 Task: Look for space in Bijeljina, Bosnia and Herzegovina from 5th June, 2023 to 16th June, 2023 for 2 adults in price range Rs.7000 to Rs.15000. Place can be entire place with 1  bedroom having 1 bed and 1 bathroom. Property type can be hotel. Amenities needed are: heating, . Booking option can be shelf check-in. Required host language is English.
Action: Mouse moved to (517, 537)
Screenshot: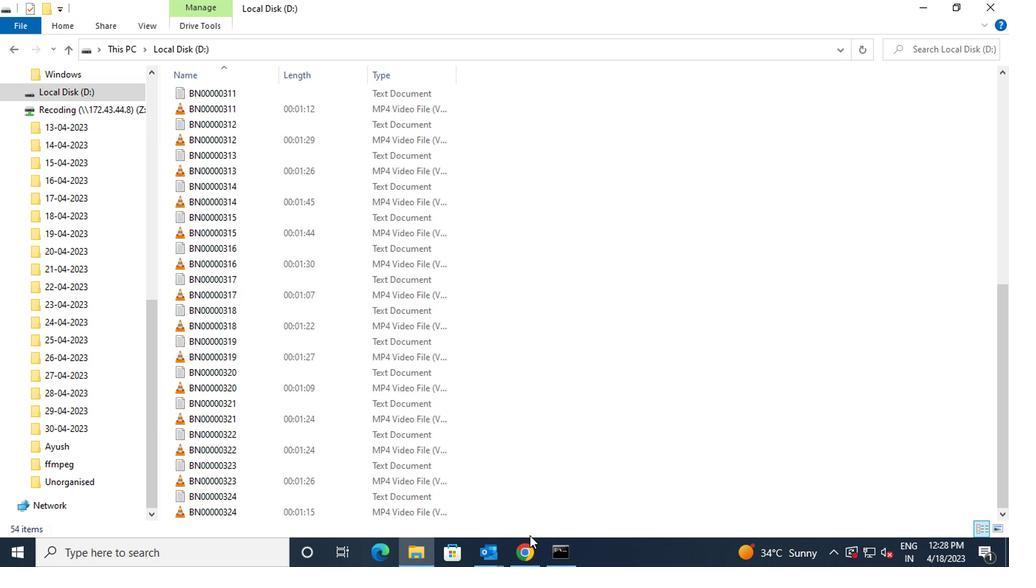 
Action: Mouse pressed left at (517, 537)
Screenshot: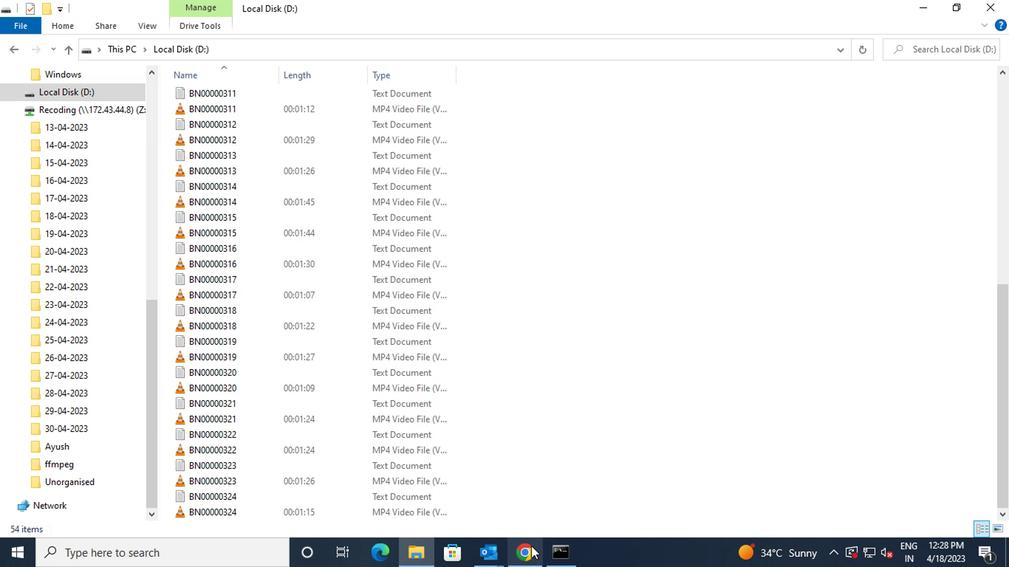 
Action: Mouse moved to (398, 121)
Screenshot: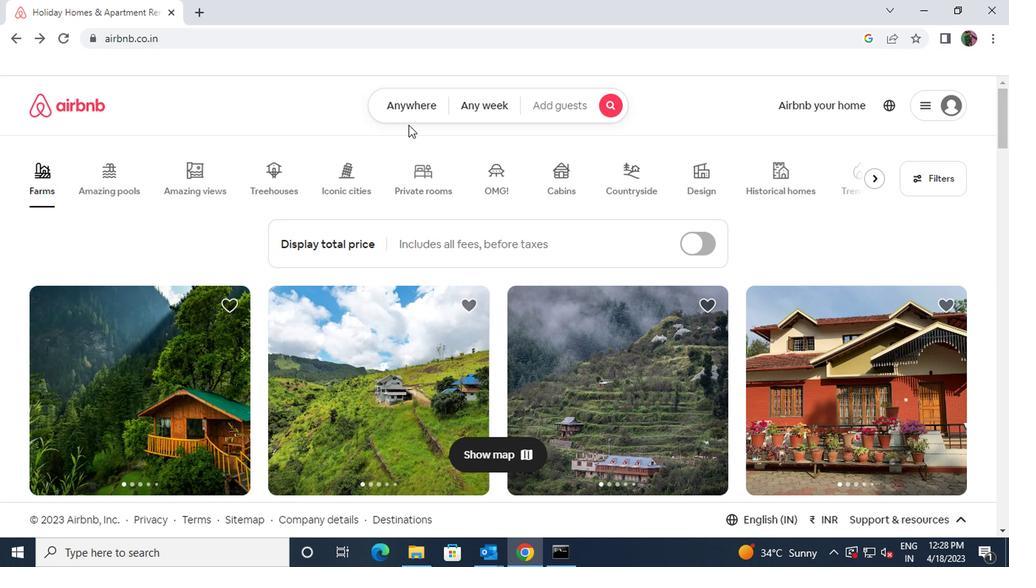 
Action: Mouse pressed left at (398, 121)
Screenshot: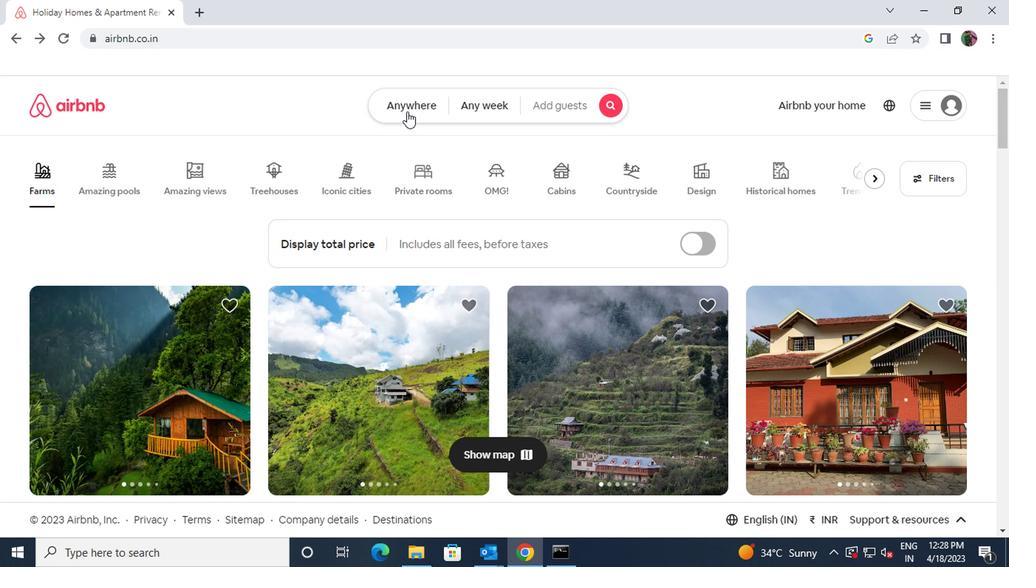 
Action: Mouse moved to (345, 177)
Screenshot: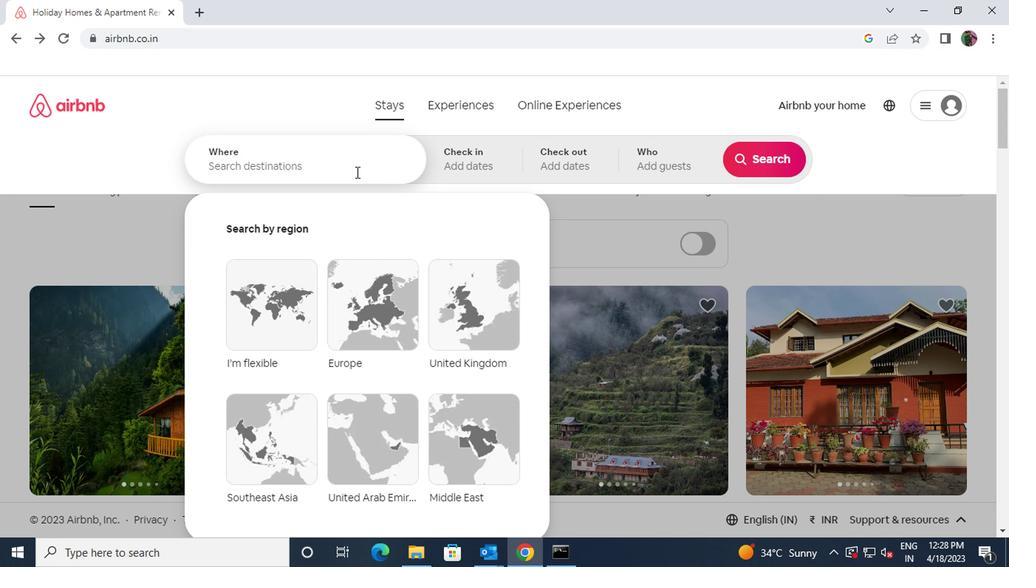 
Action: Mouse pressed left at (345, 177)
Screenshot: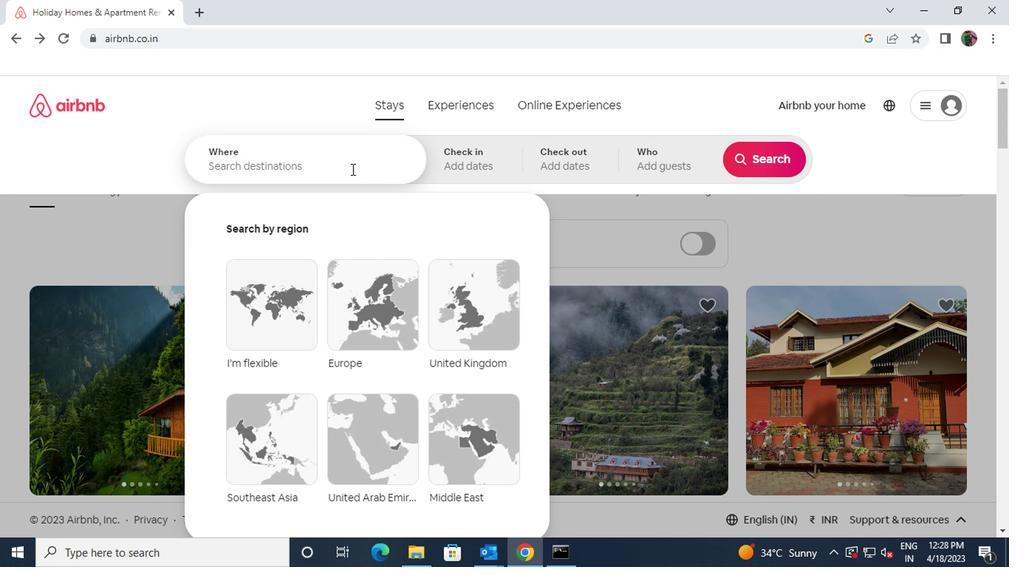 
Action: Mouse moved to (393, 145)
Screenshot: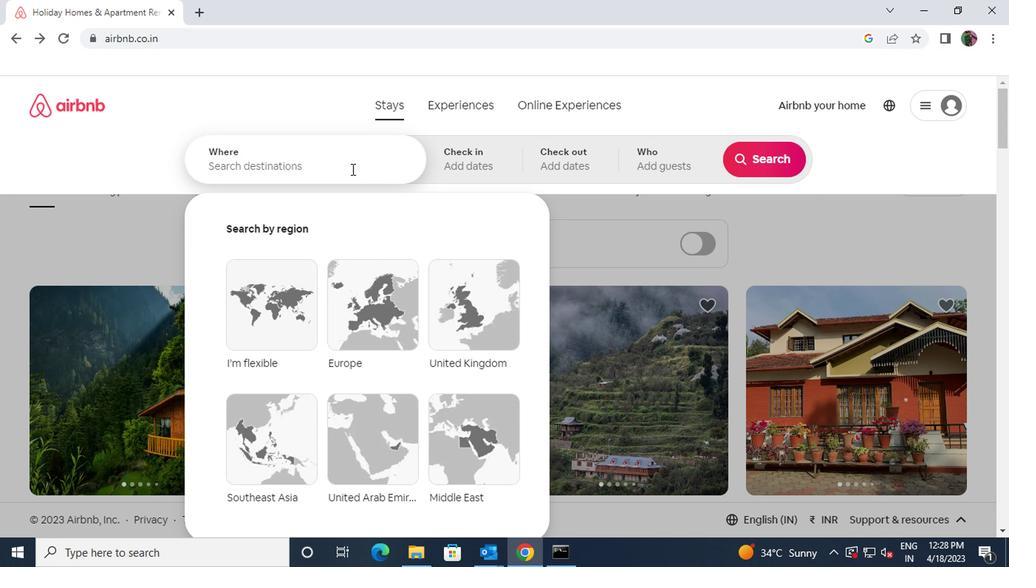 
Action: Key pressed bijeljina
Screenshot: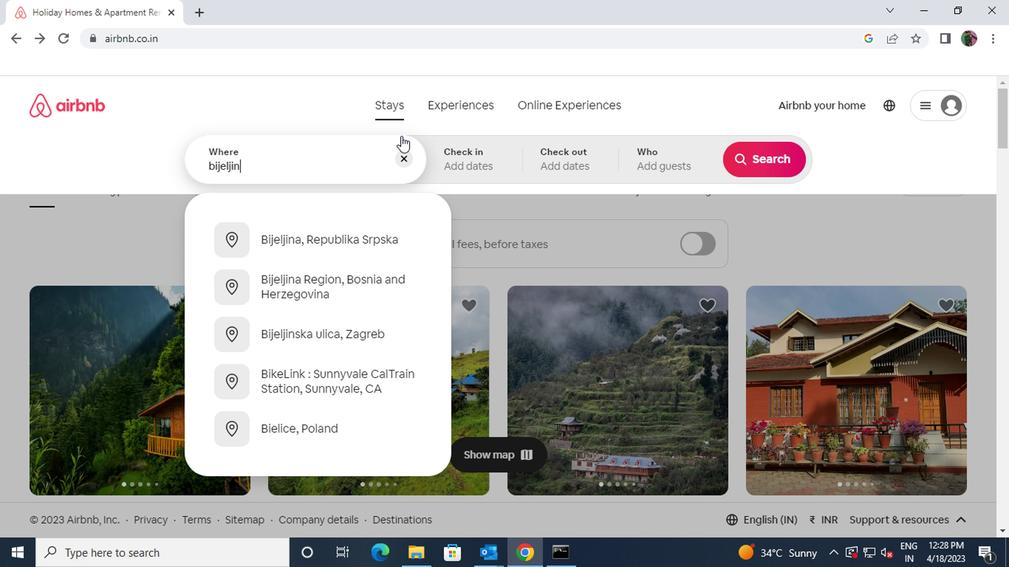 
Action: Mouse moved to (363, 240)
Screenshot: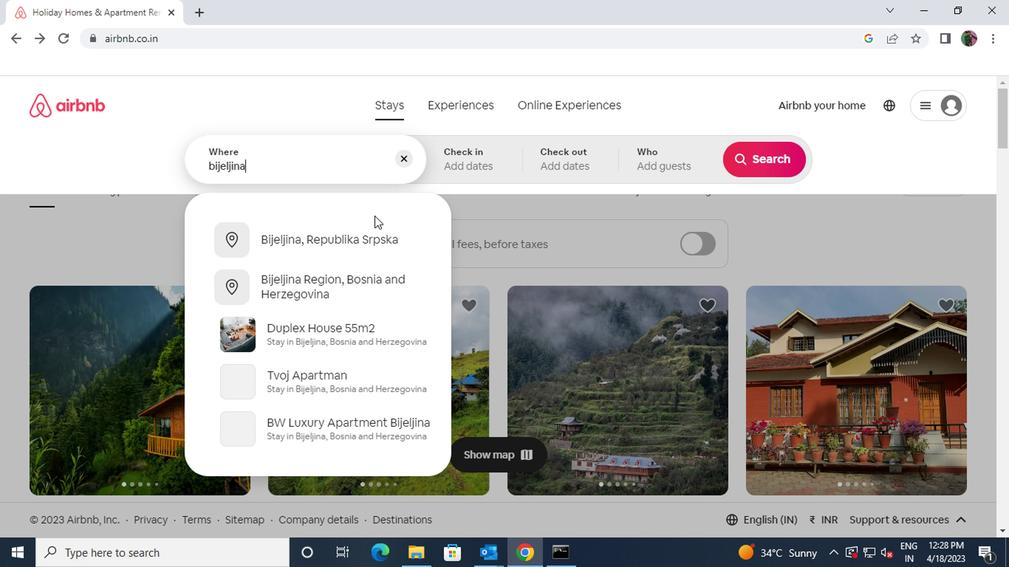 
Action: Mouse pressed left at (363, 240)
Screenshot: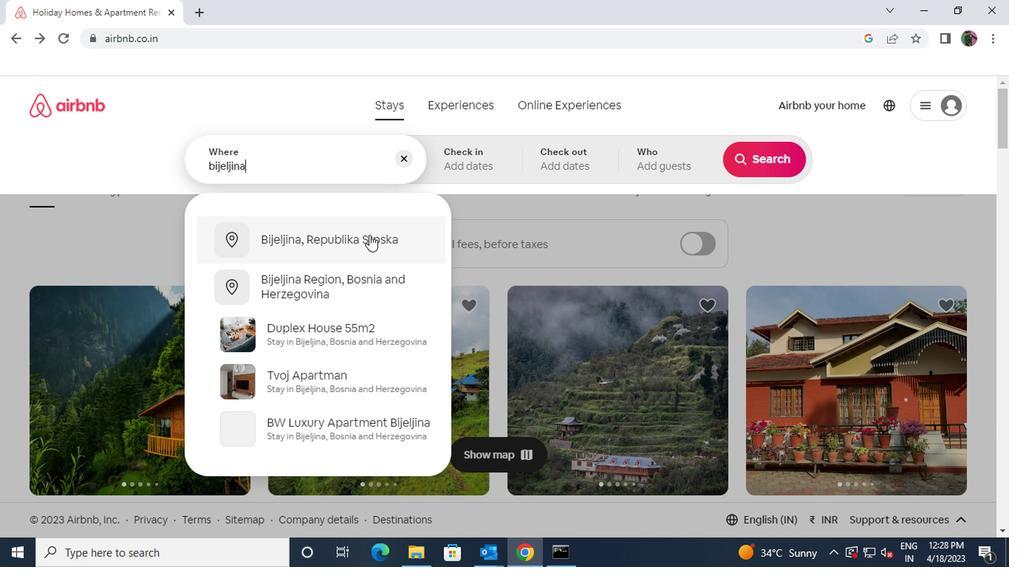 
Action: Mouse moved to (727, 277)
Screenshot: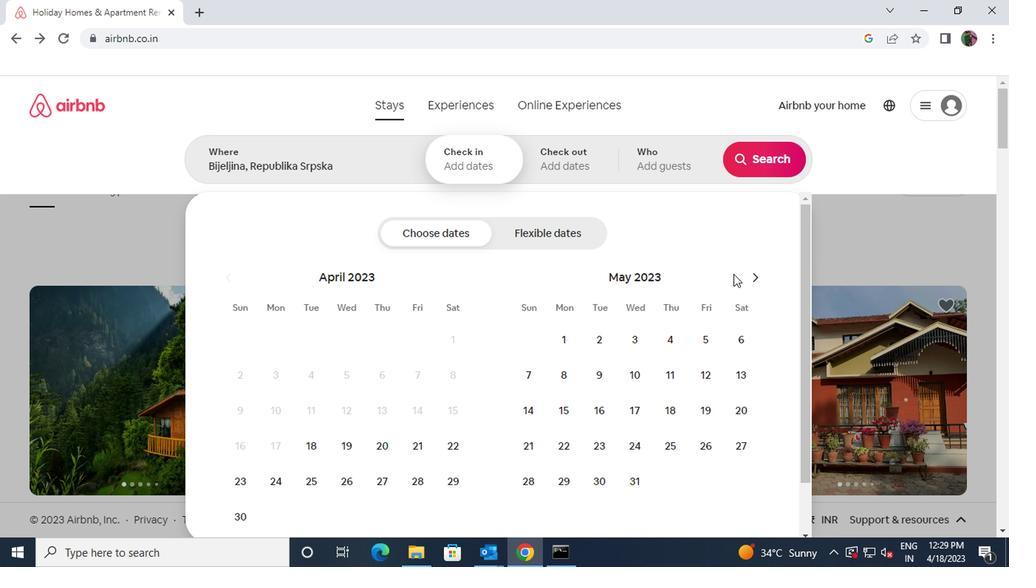 
Action: Mouse pressed left at (727, 277)
Screenshot: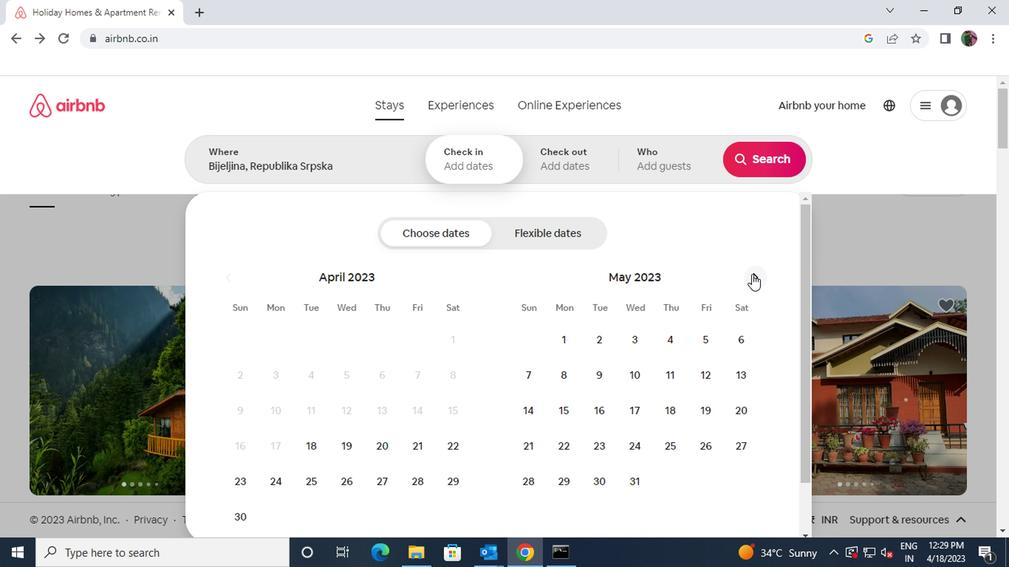 
Action: Mouse moved to (549, 371)
Screenshot: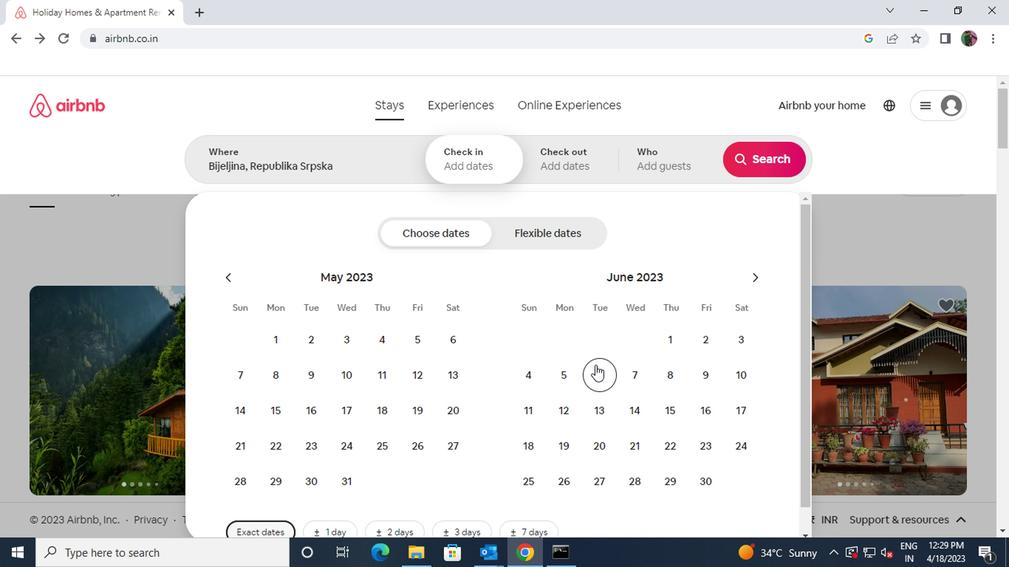 
Action: Mouse pressed left at (549, 371)
Screenshot: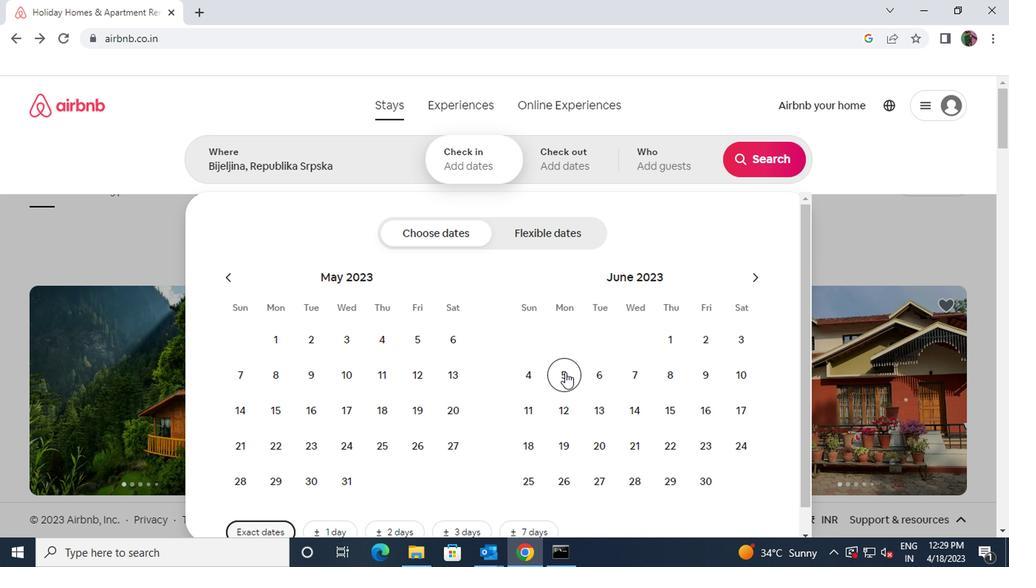 
Action: Mouse moved to (668, 402)
Screenshot: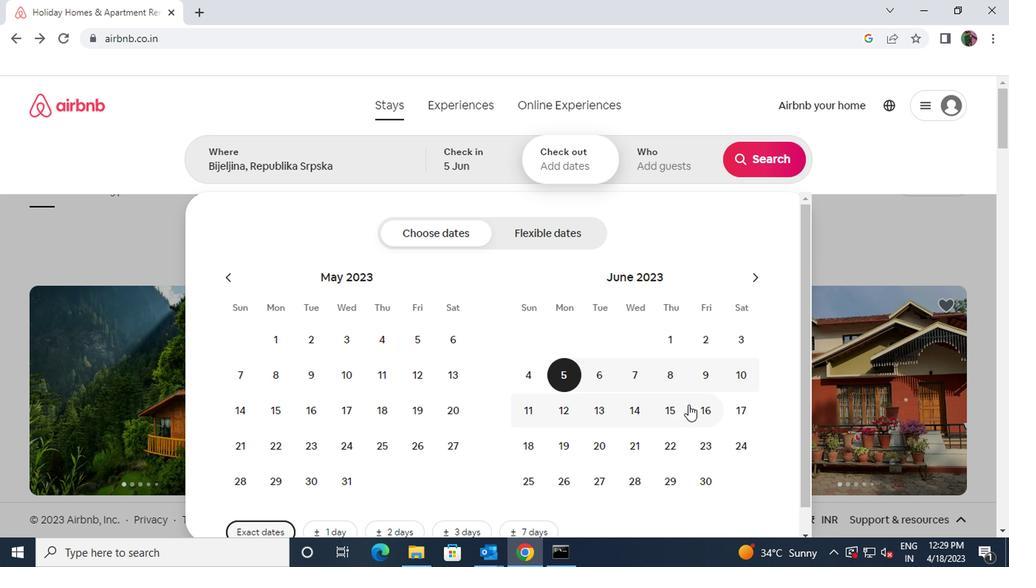 
Action: Mouse pressed left at (668, 402)
Screenshot: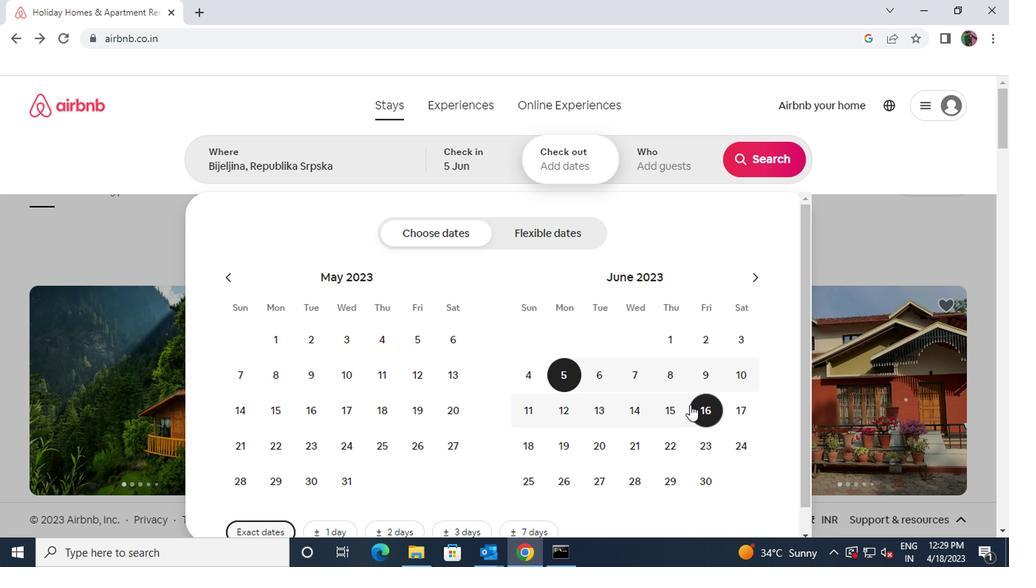 
Action: Mouse moved to (632, 163)
Screenshot: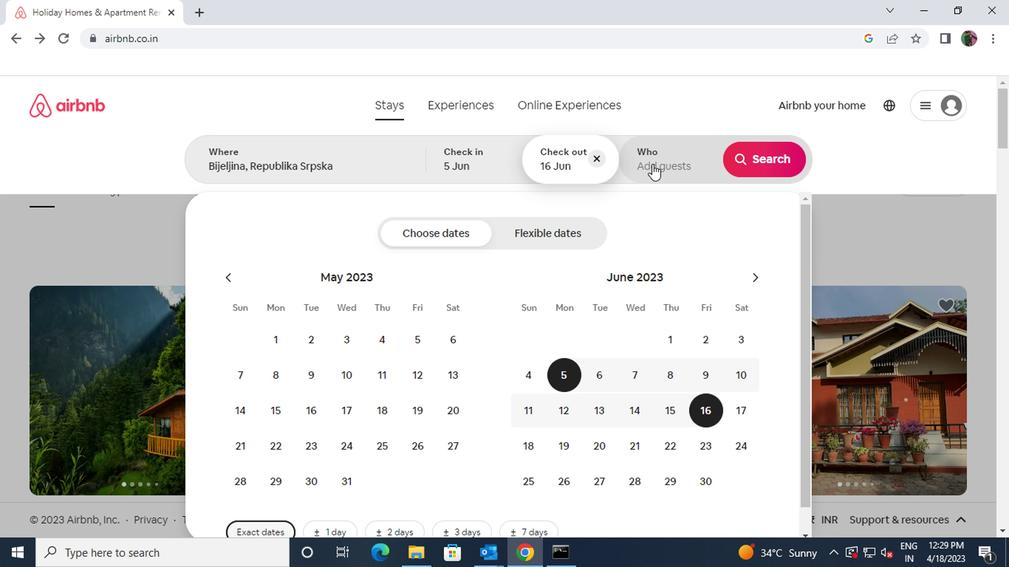 
Action: Mouse pressed left at (632, 163)
Screenshot: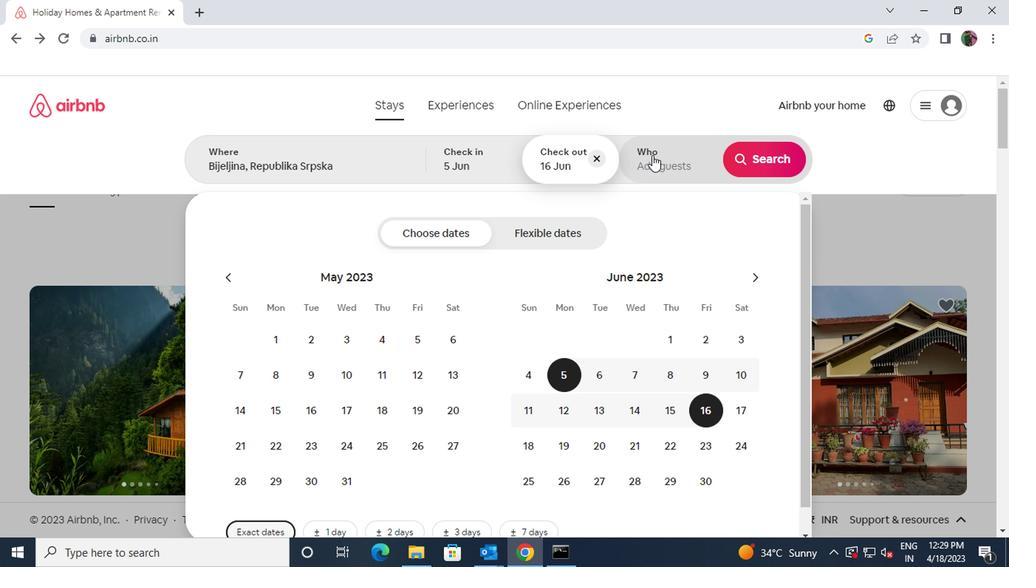 
Action: Mouse moved to (737, 241)
Screenshot: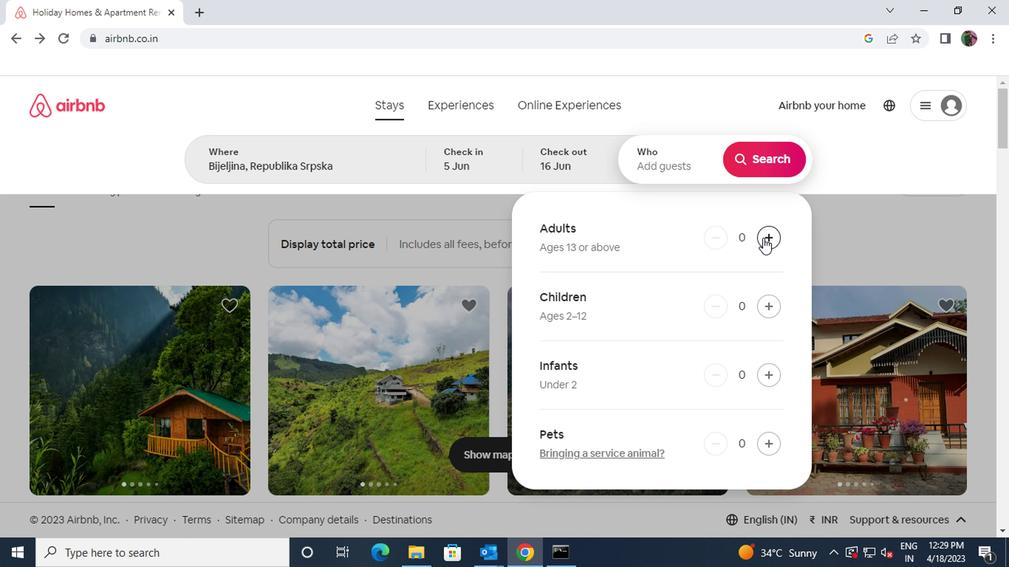 
Action: Mouse pressed left at (737, 241)
Screenshot: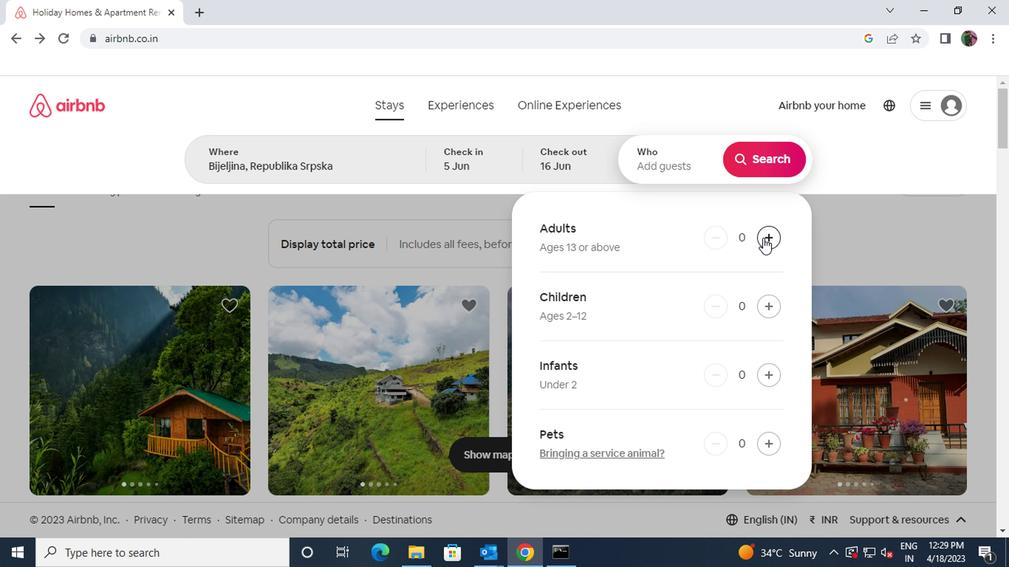 
Action: Mouse pressed left at (737, 241)
Screenshot: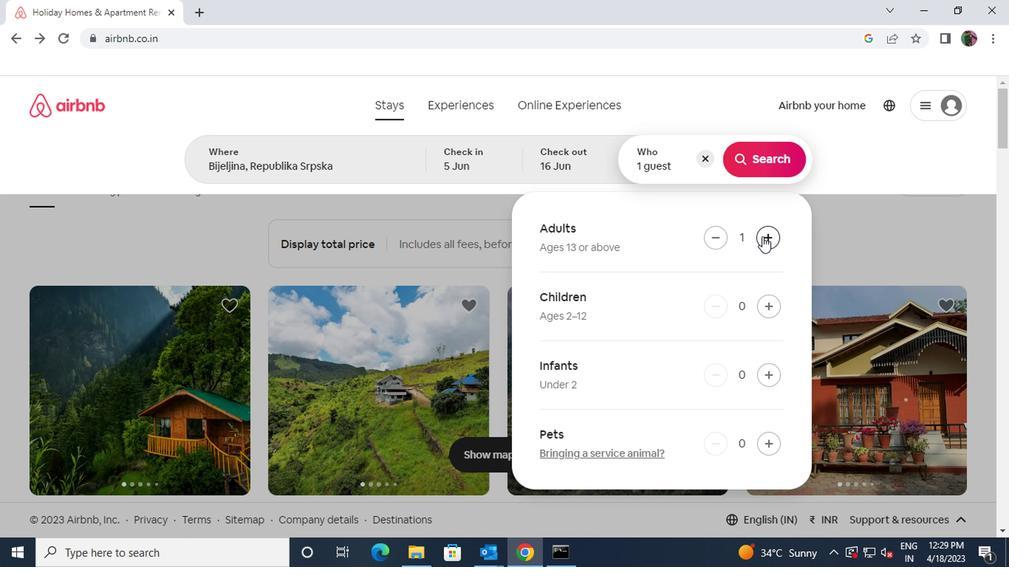 
Action: Mouse moved to (736, 169)
Screenshot: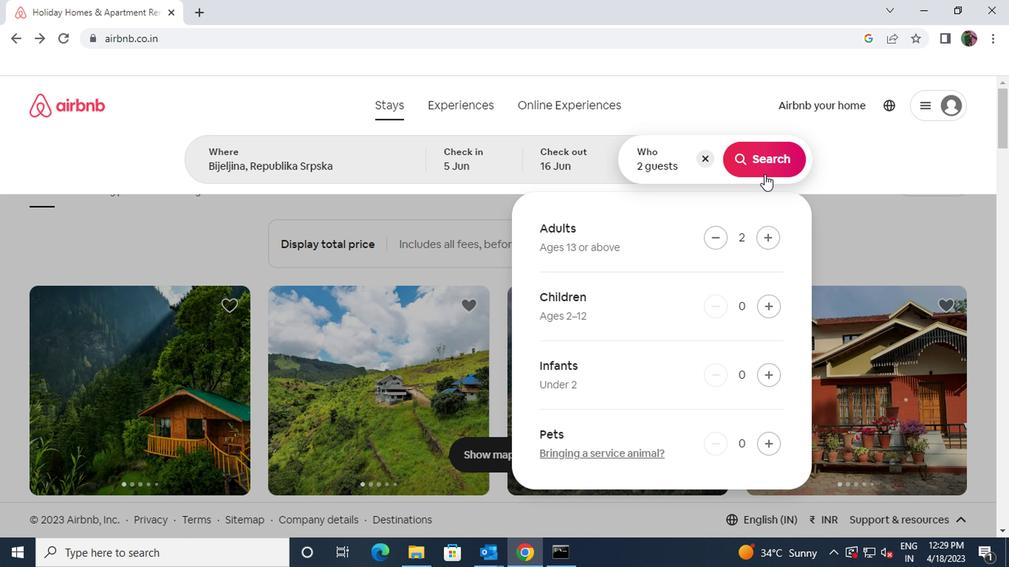 
Action: Mouse pressed left at (736, 169)
Screenshot: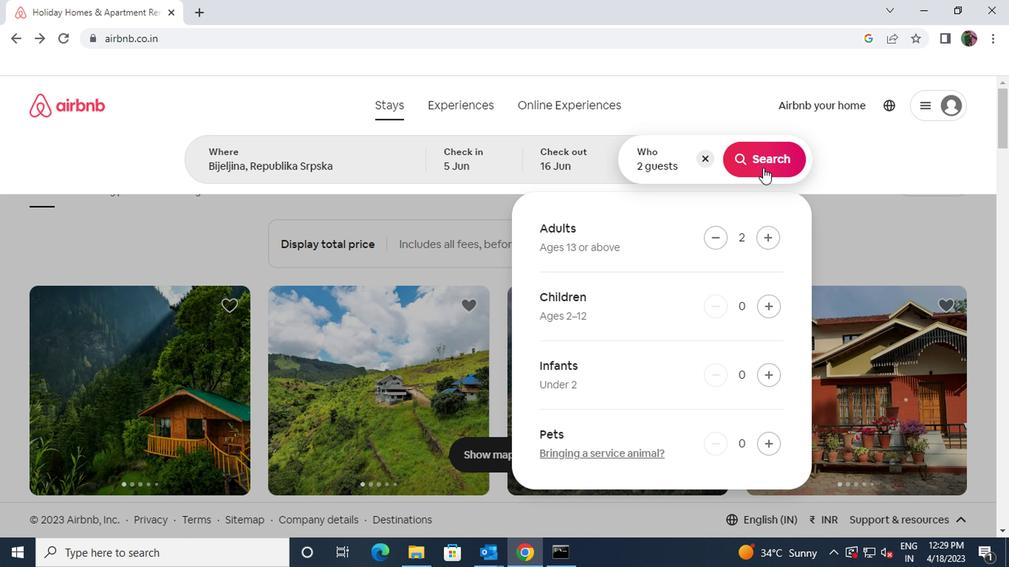 
Action: Mouse moved to (887, 167)
Screenshot: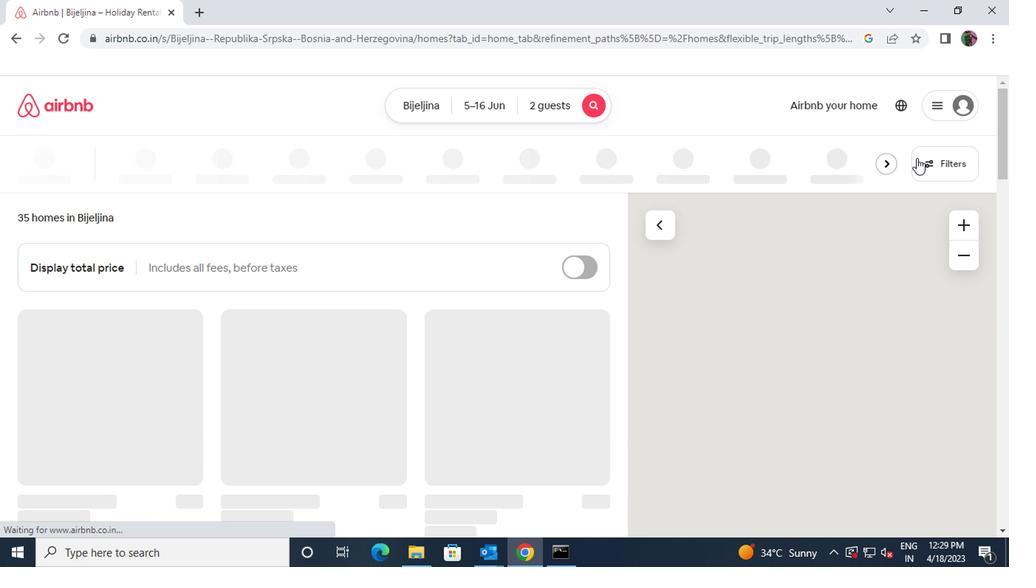 
Action: Mouse pressed left at (887, 167)
Screenshot: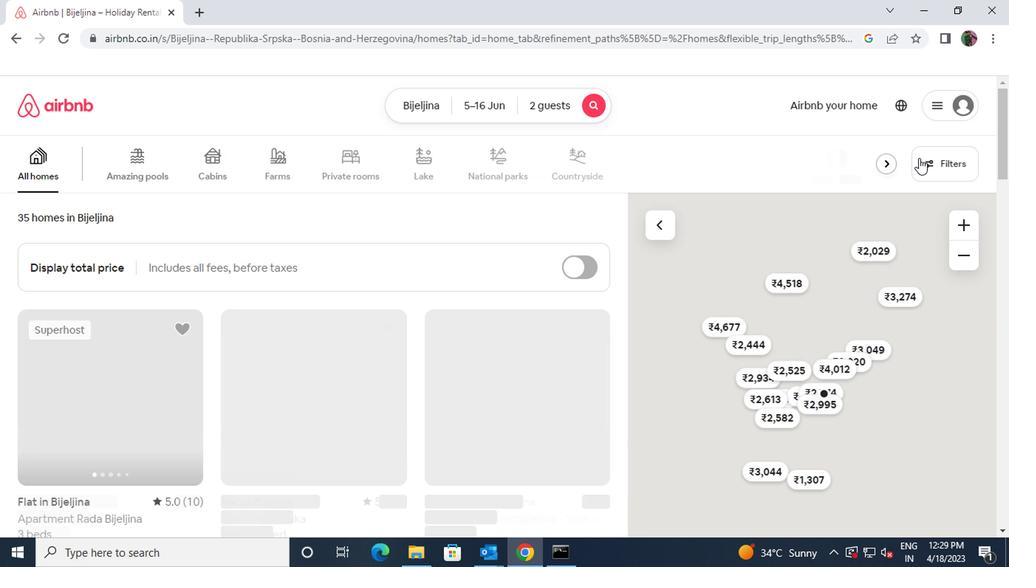 
Action: Mouse moved to (326, 350)
Screenshot: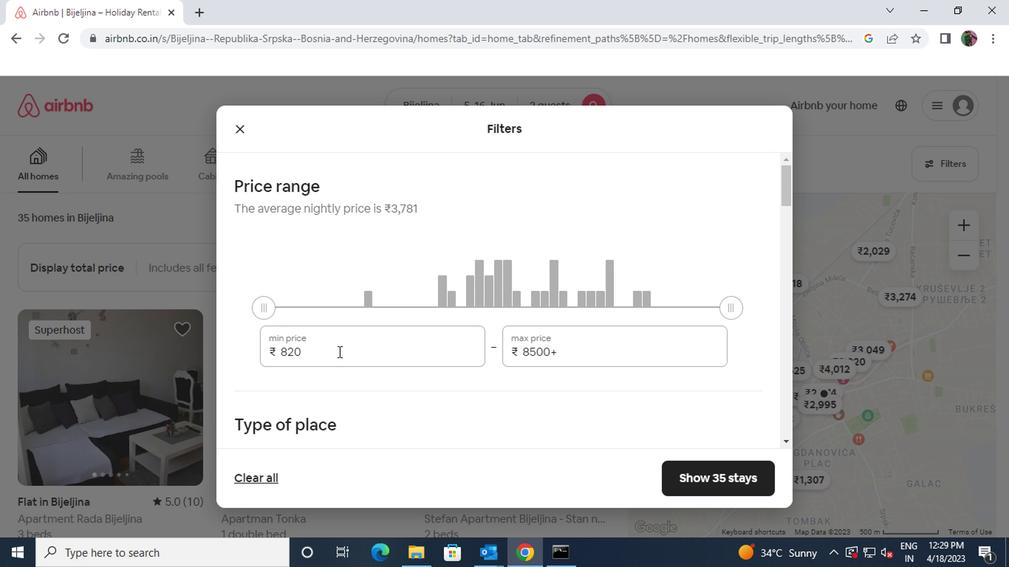 
Action: Mouse pressed left at (326, 350)
Screenshot: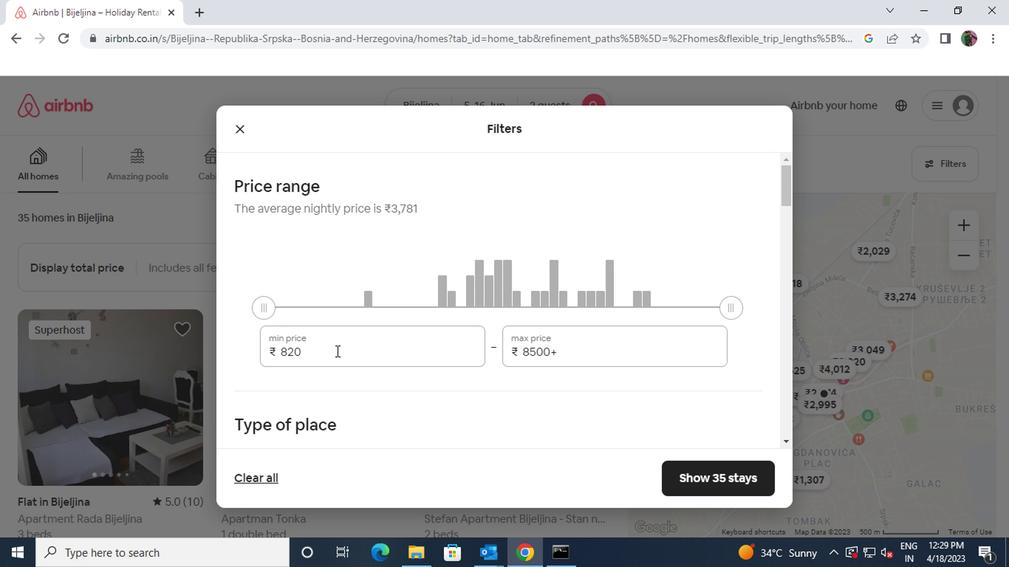 
Action: Mouse moved to (268, 356)
Screenshot: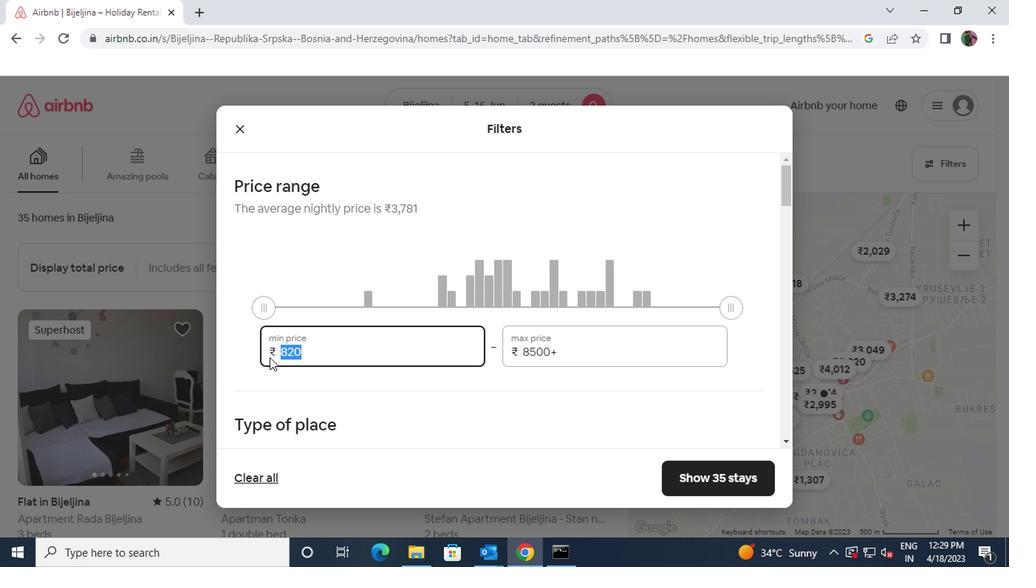 
Action: Key pressed 7000
Screenshot: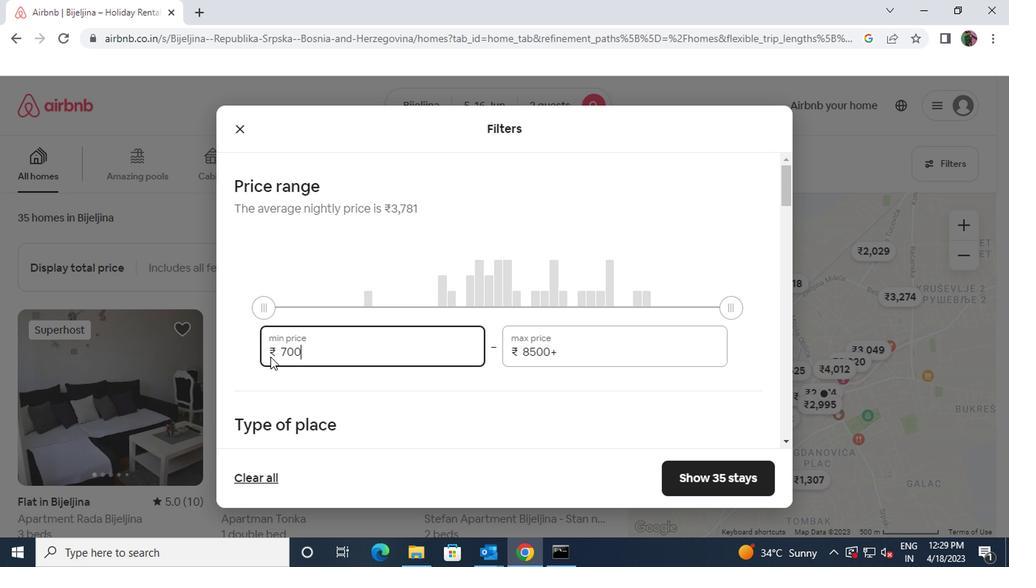 
Action: Mouse moved to (544, 350)
Screenshot: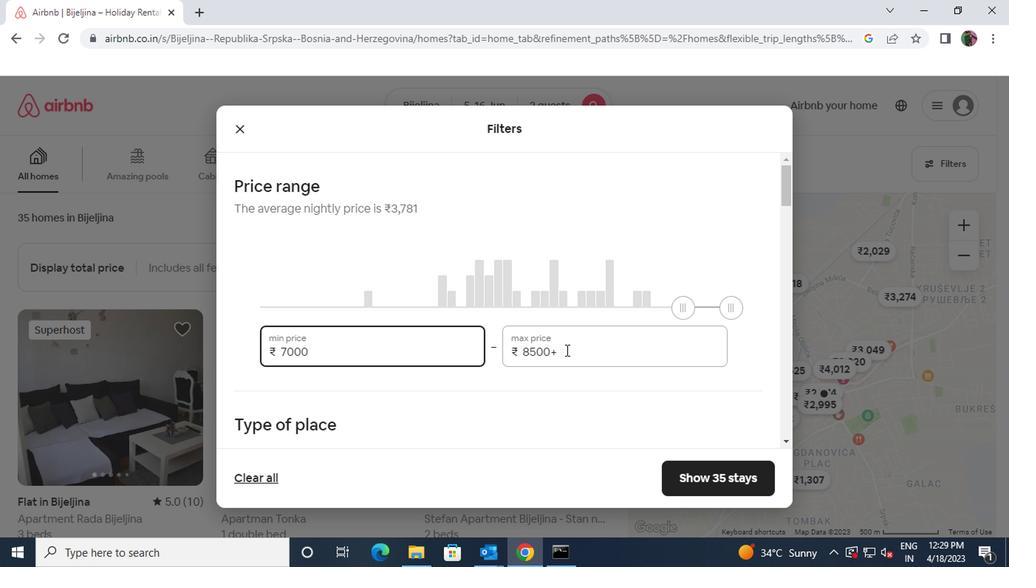 
Action: Mouse pressed left at (544, 350)
Screenshot: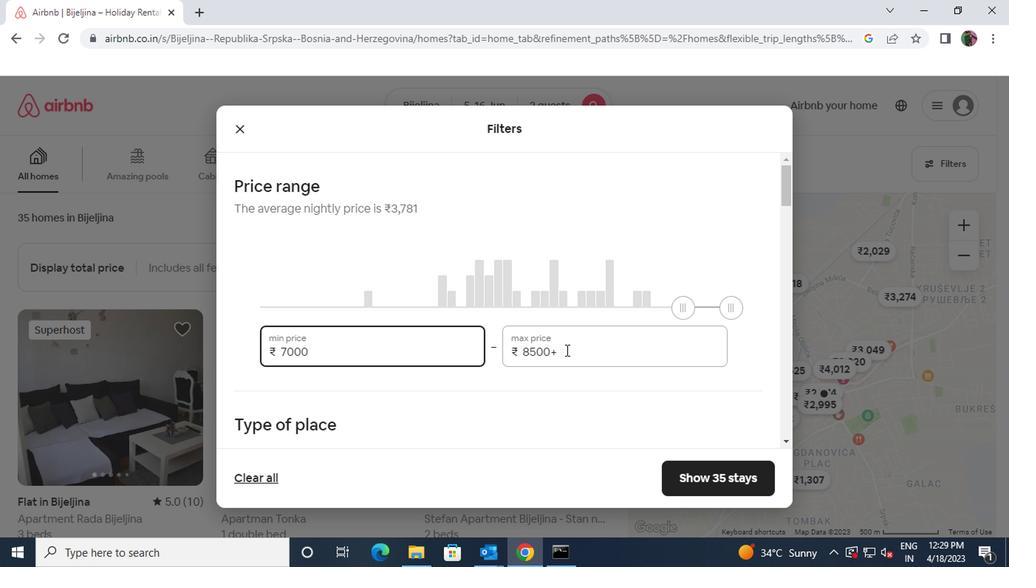 
Action: Mouse moved to (511, 351)
Screenshot: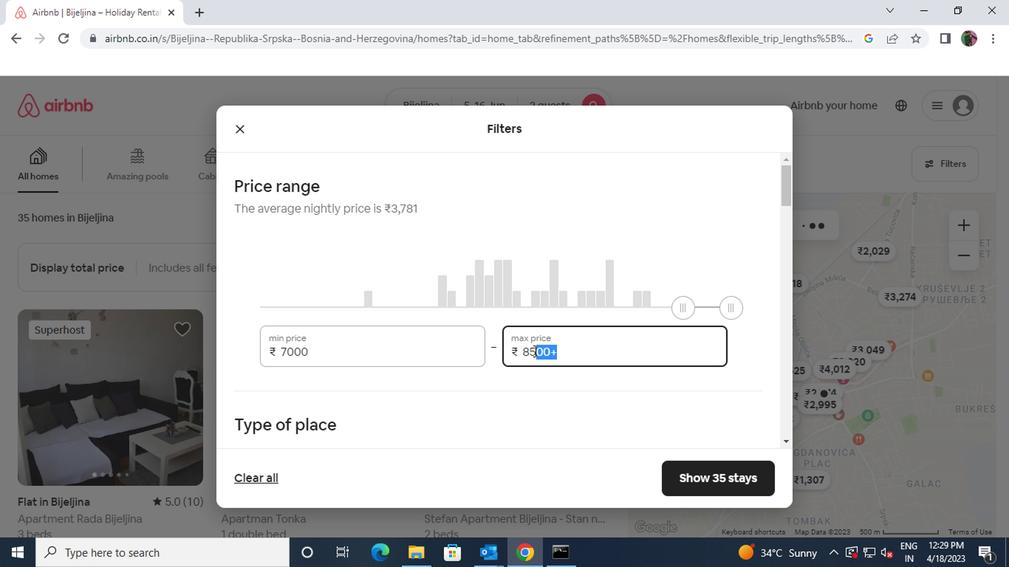
Action: Key pressed 15000
Screenshot: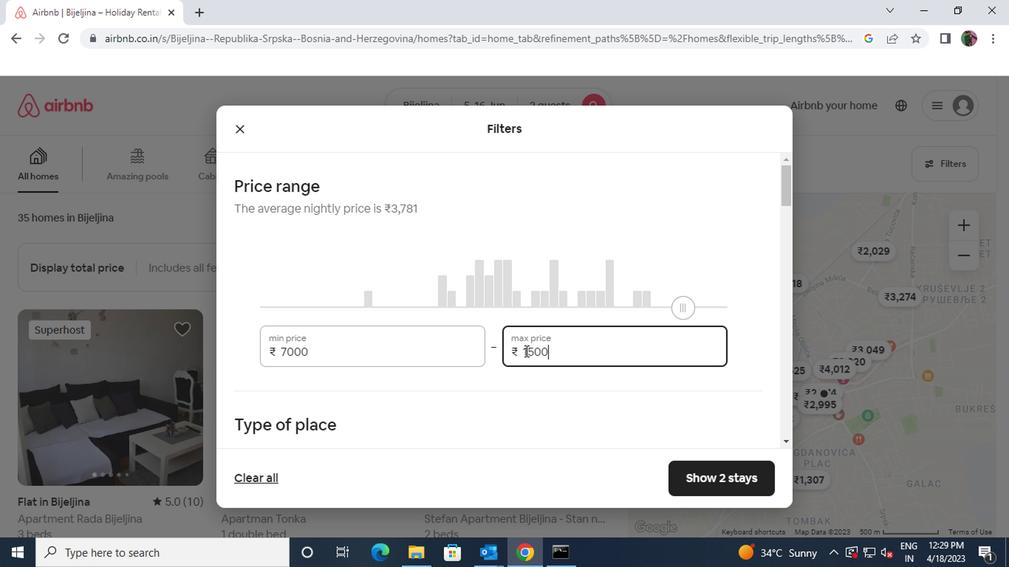 
Action: Mouse moved to (482, 389)
Screenshot: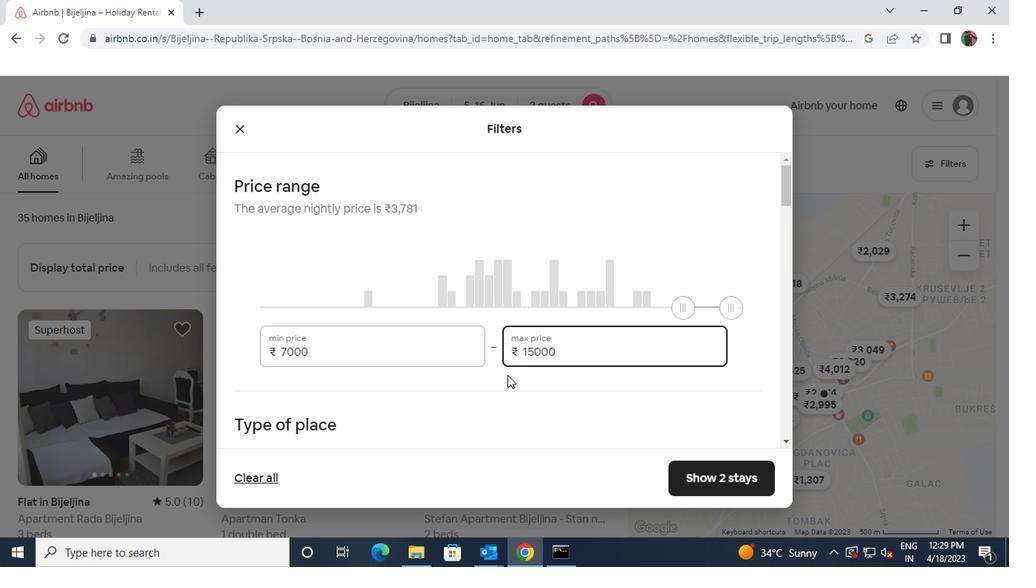 
Action: Mouse scrolled (482, 388) with delta (0, 0)
Screenshot: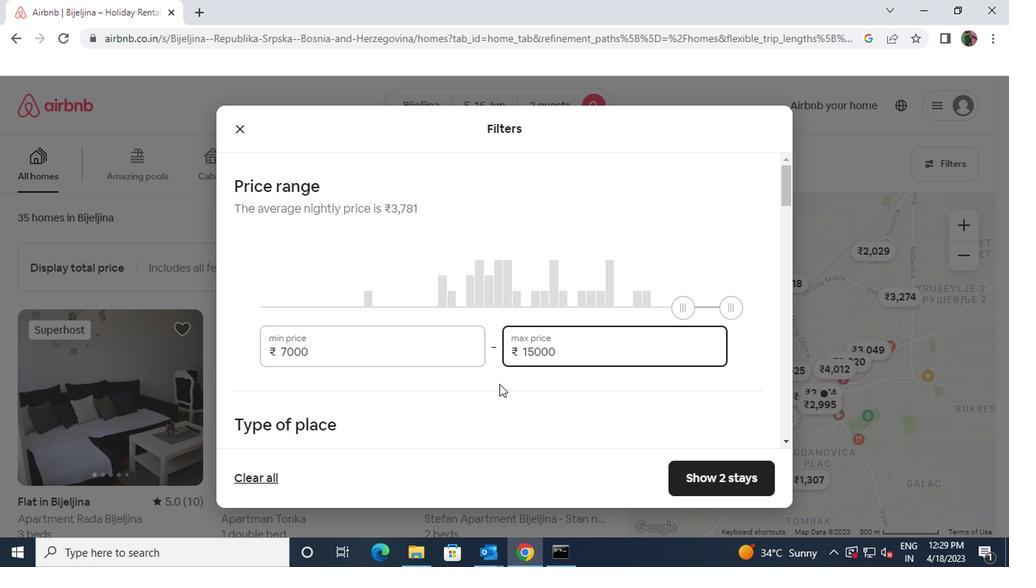 
Action: Mouse scrolled (482, 388) with delta (0, 0)
Screenshot: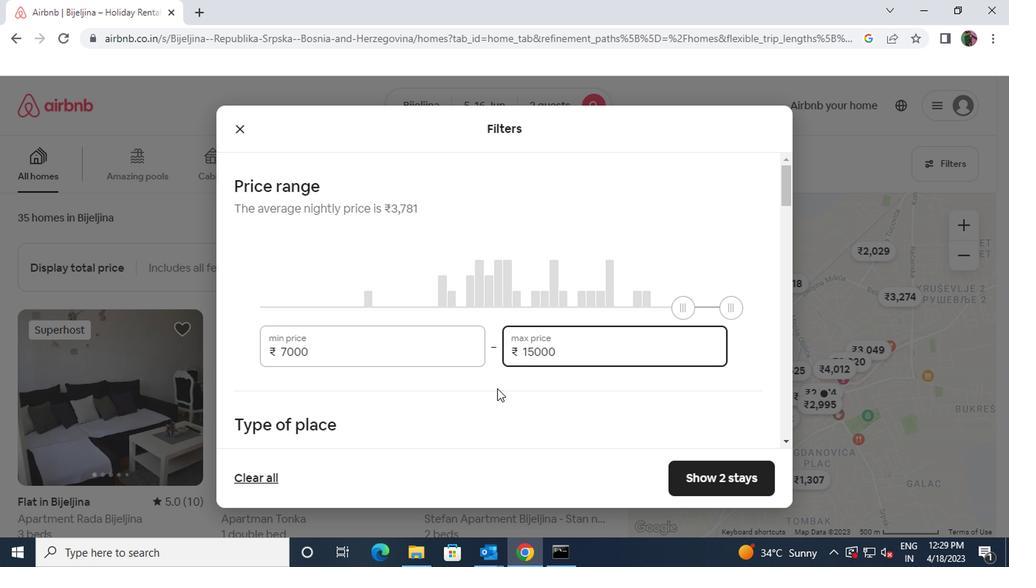 
Action: Mouse moved to (237, 314)
Screenshot: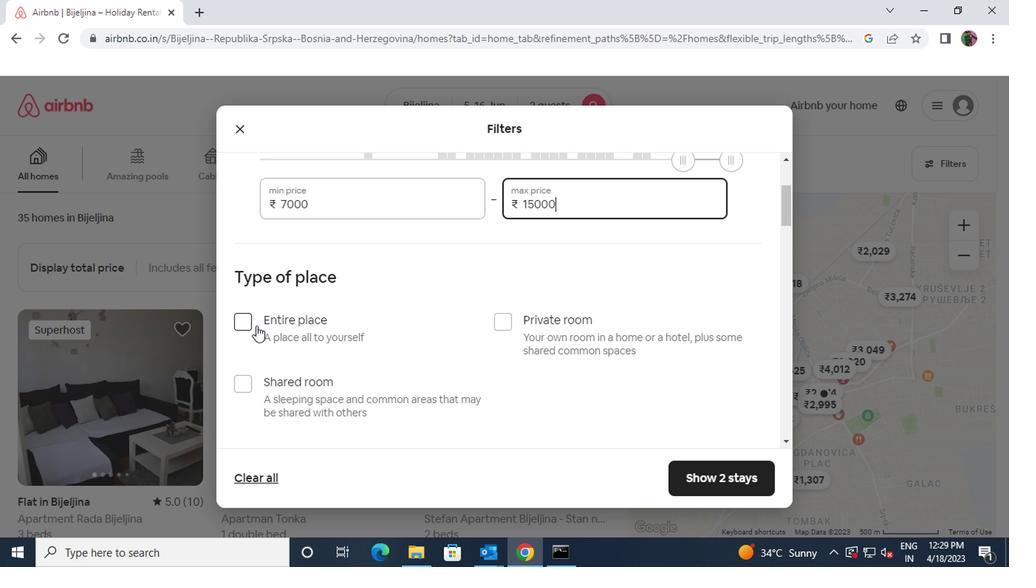 
Action: Mouse pressed left at (237, 314)
Screenshot: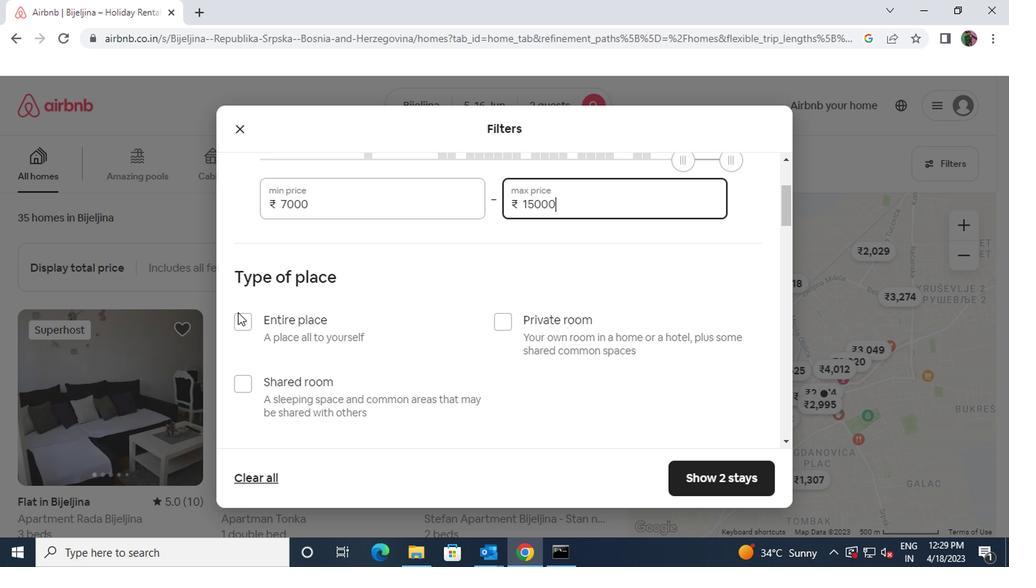 
Action: Mouse moved to (241, 320)
Screenshot: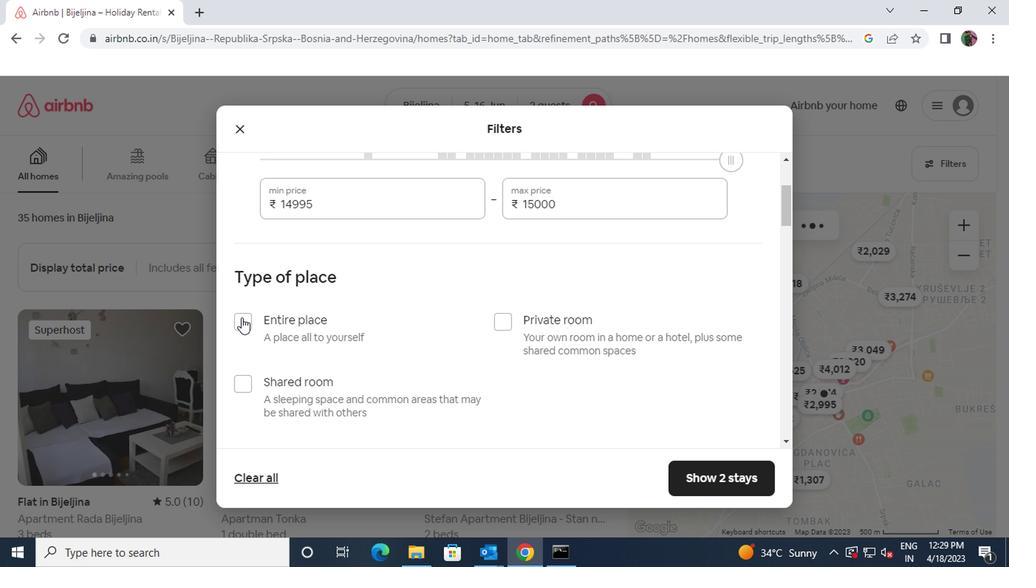 
Action: Mouse pressed left at (241, 320)
Screenshot: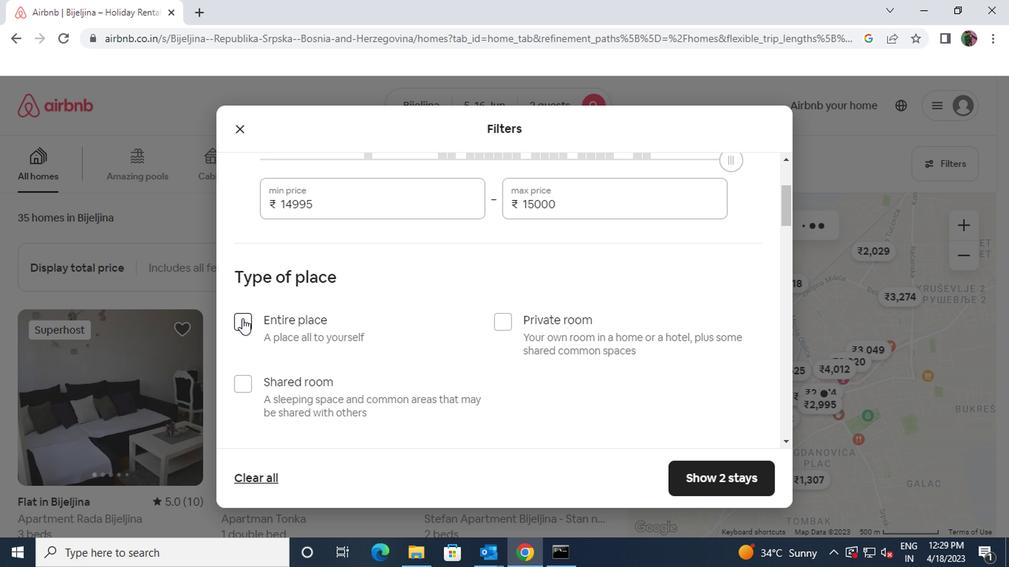 
Action: Mouse moved to (400, 360)
Screenshot: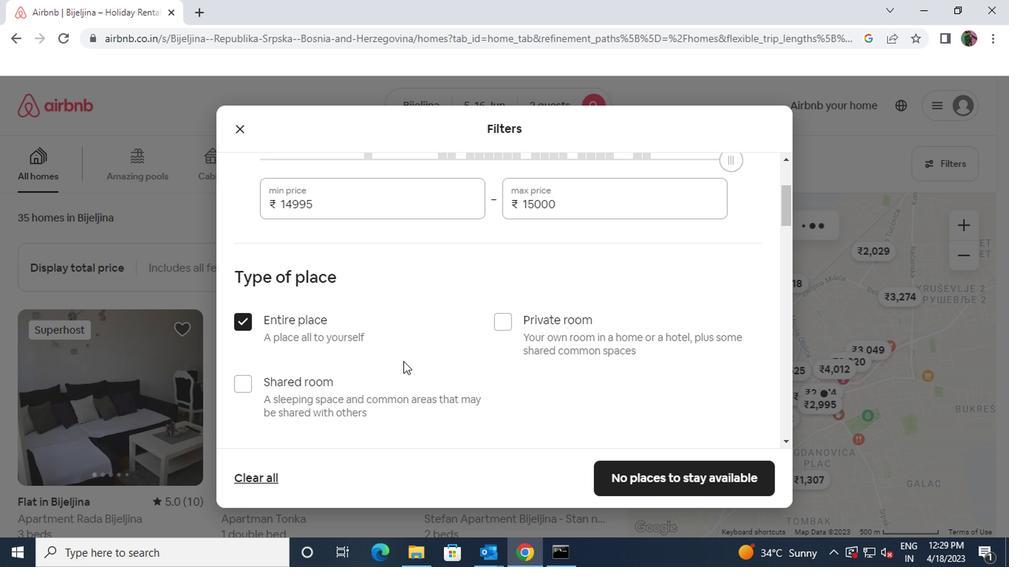 
Action: Mouse scrolled (400, 359) with delta (0, 0)
Screenshot: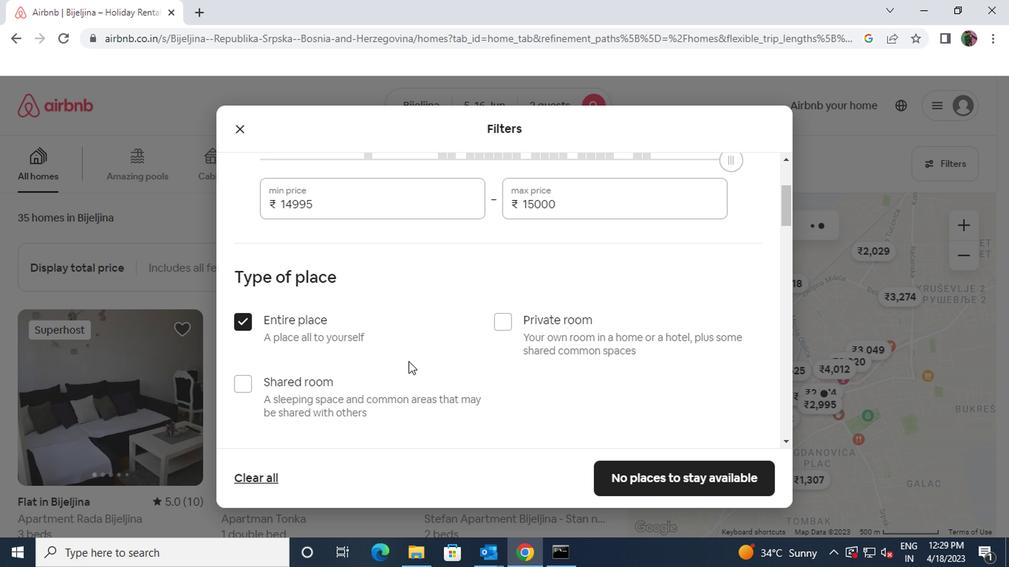 
Action: Mouse scrolled (400, 359) with delta (0, 0)
Screenshot: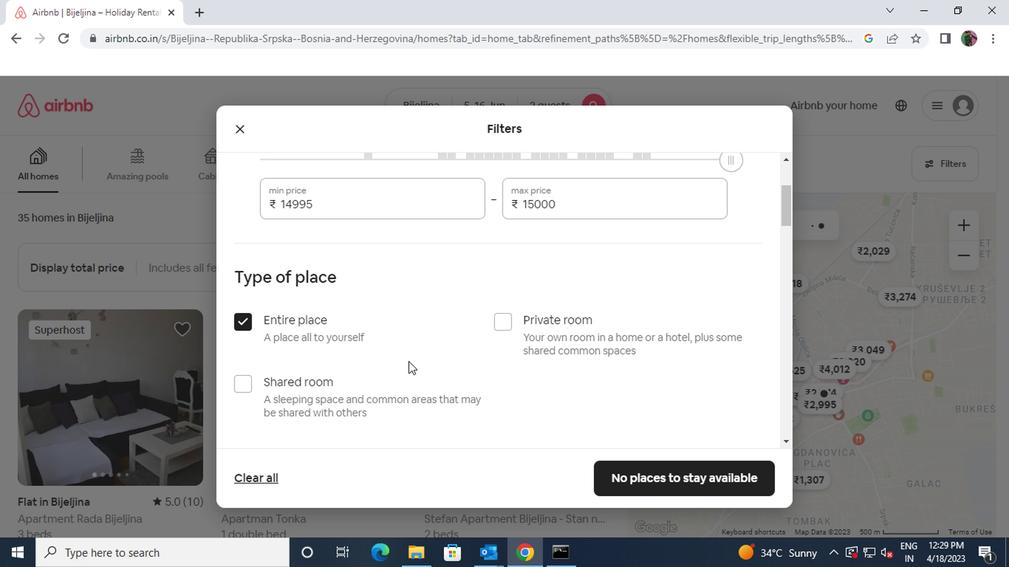 
Action: Mouse scrolled (400, 359) with delta (0, 0)
Screenshot: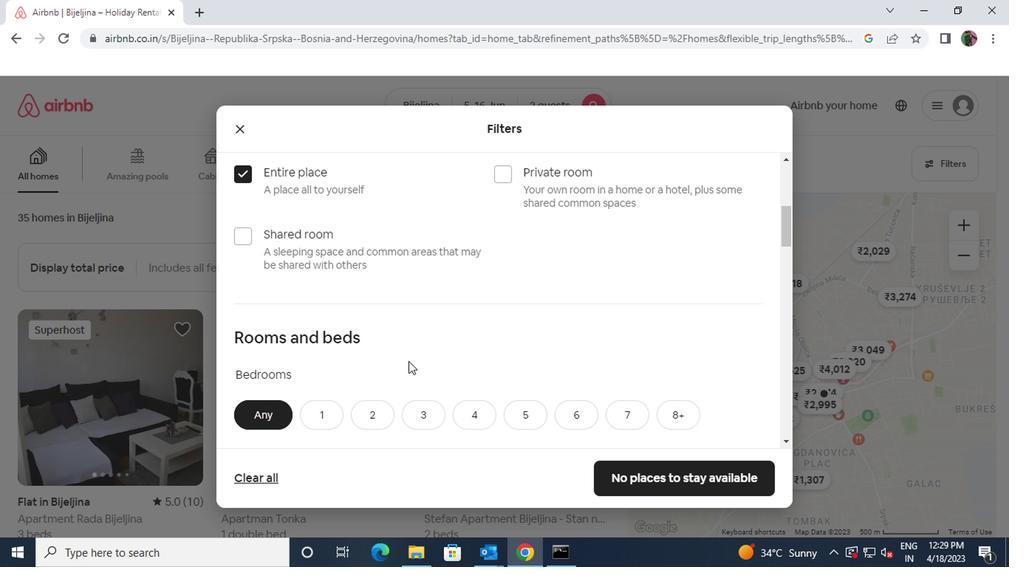 
Action: Mouse moved to (314, 337)
Screenshot: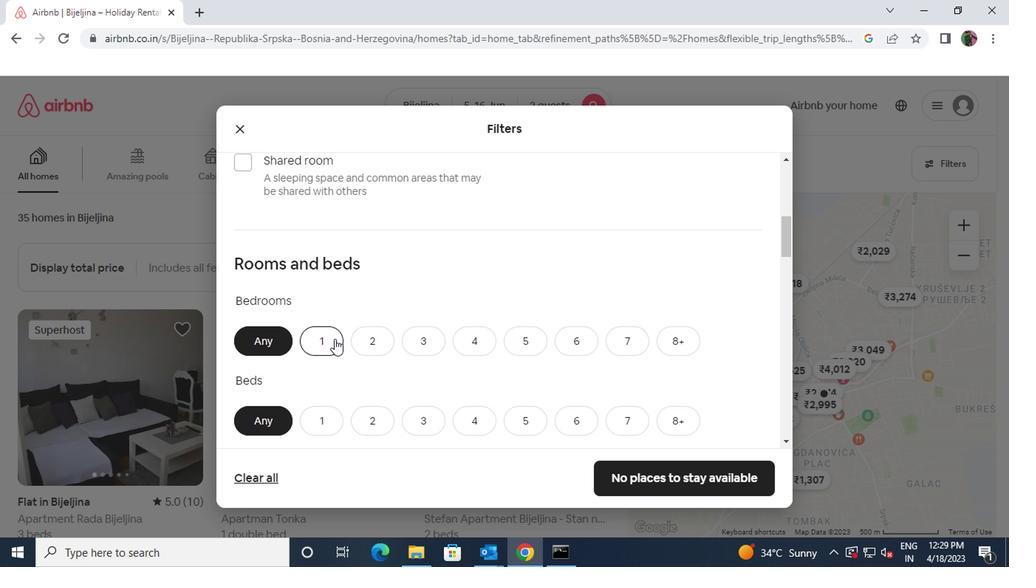 
Action: Mouse pressed left at (314, 337)
Screenshot: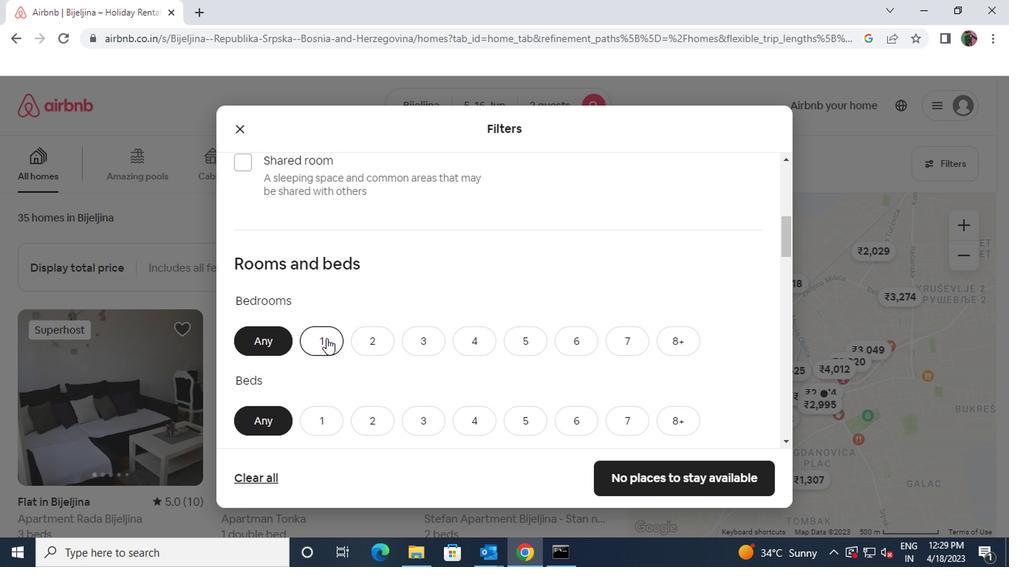 
Action: Mouse scrolled (314, 336) with delta (0, 0)
Screenshot: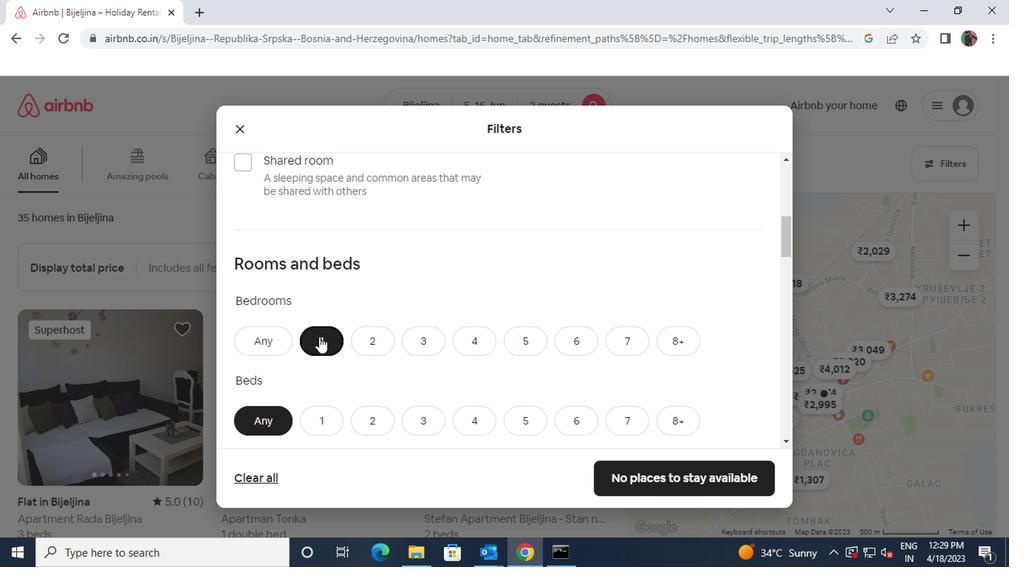 
Action: Mouse pressed left at (314, 337)
Screenshot: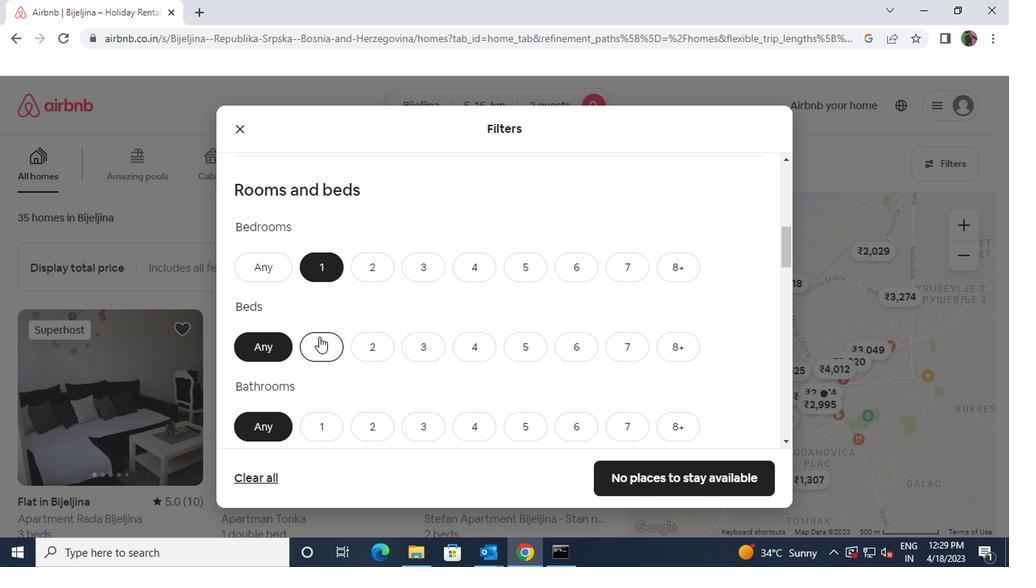 
Action: Mouse scrolled (314, 336) with delta (0, 0)
Screenshot: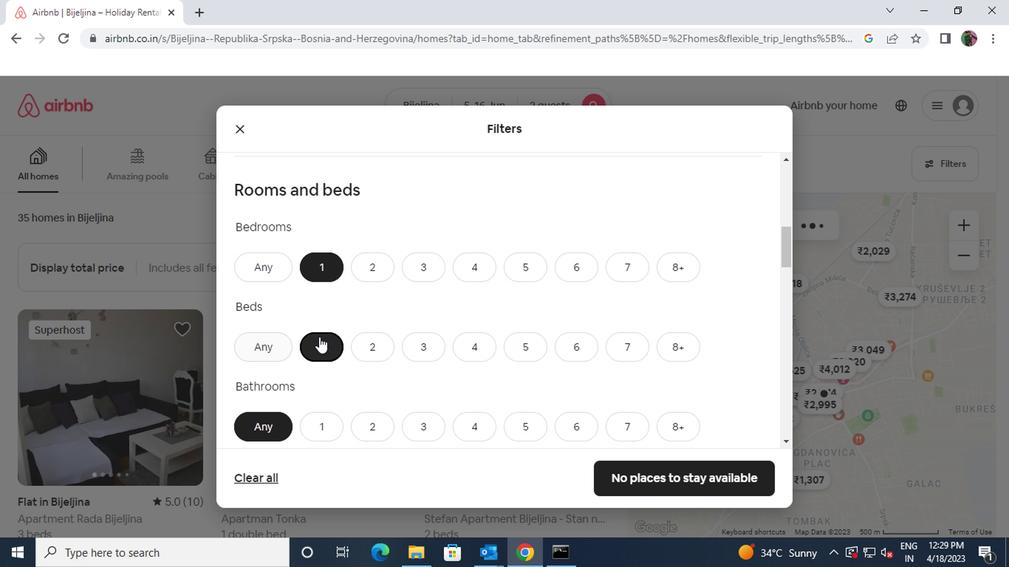 
Action: Mouse moved to (315, 345)
Screenshot: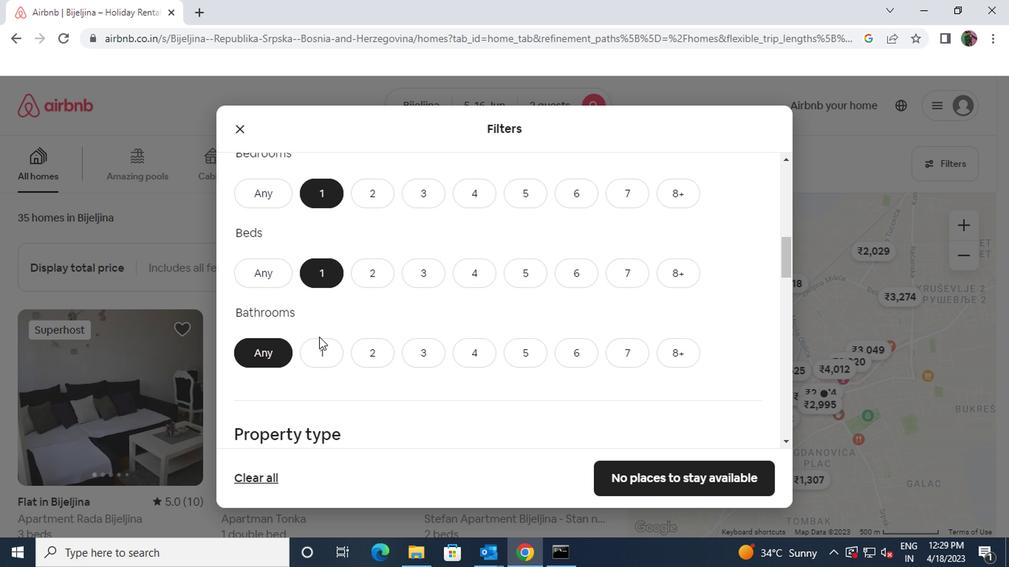 
Action: Mouse pressed left at (315, 345)
Screenshot: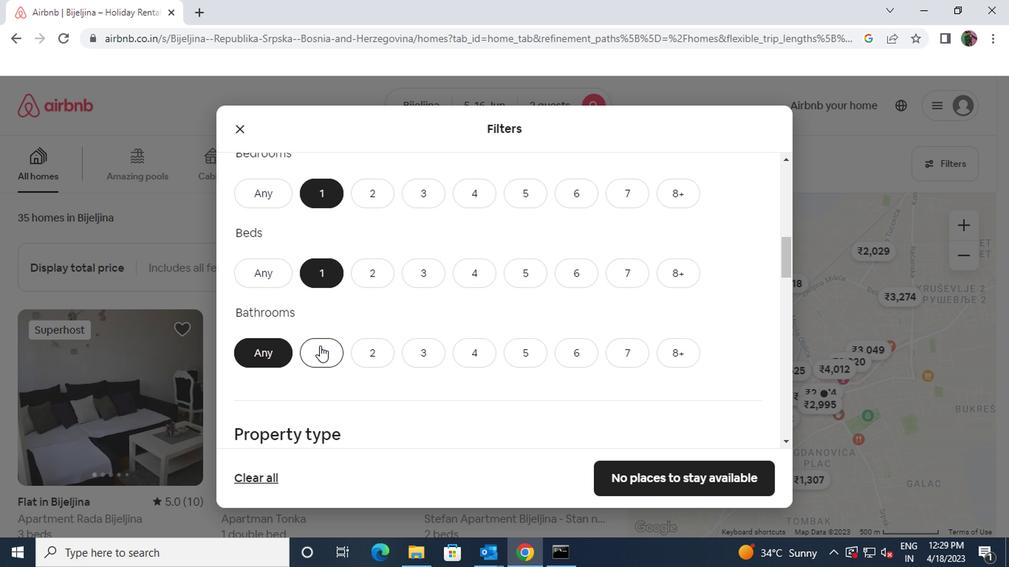 
Action: Mouse scrolled (315, 345) with delta (0, 0)
Screenshot: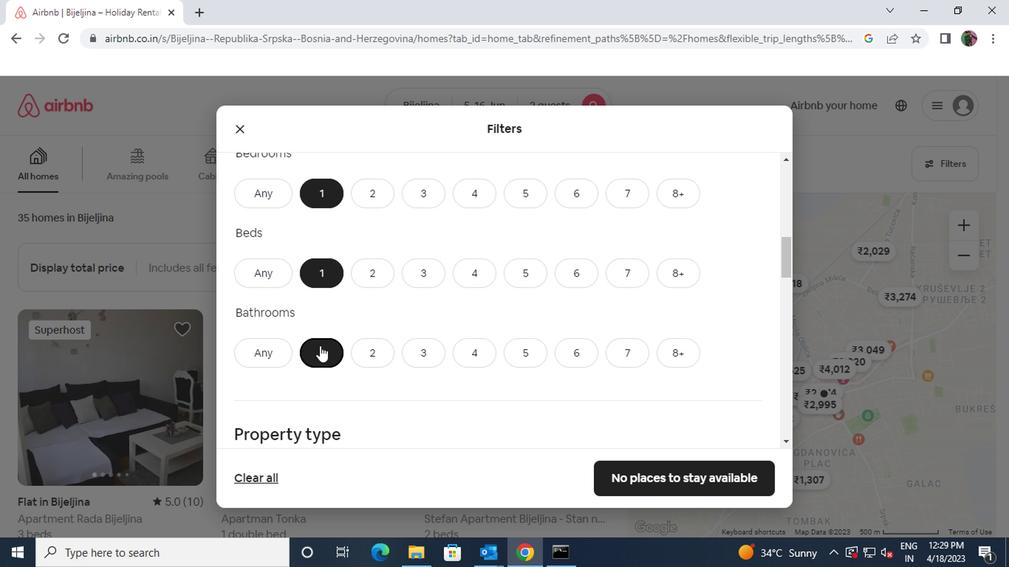 
Action: Mouse scrolled (315, 345) with delta (0, 0)
Screenshot: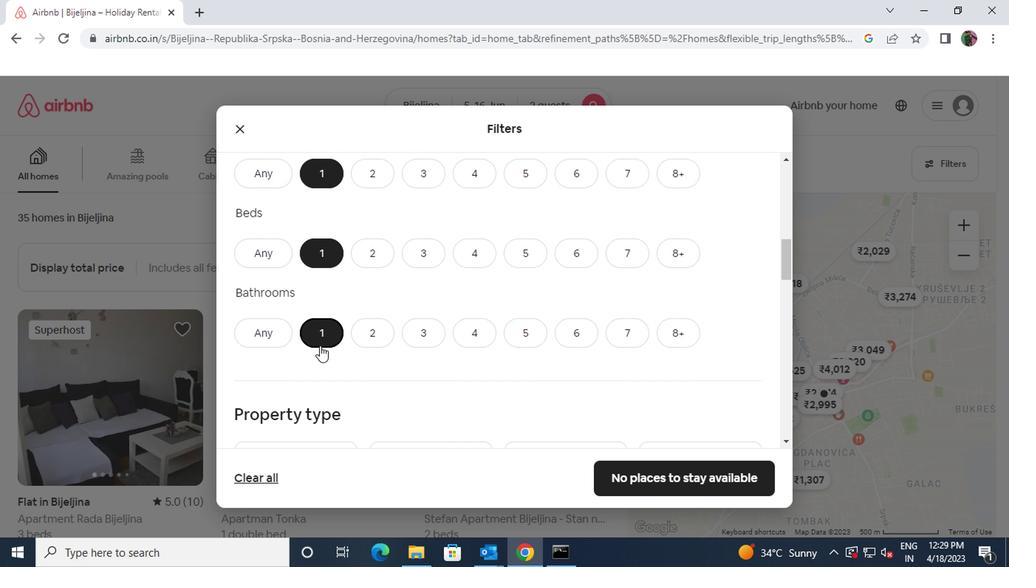 
Action: Mouse scrolled (315, 345) with delta (0, 0)
Screenshot: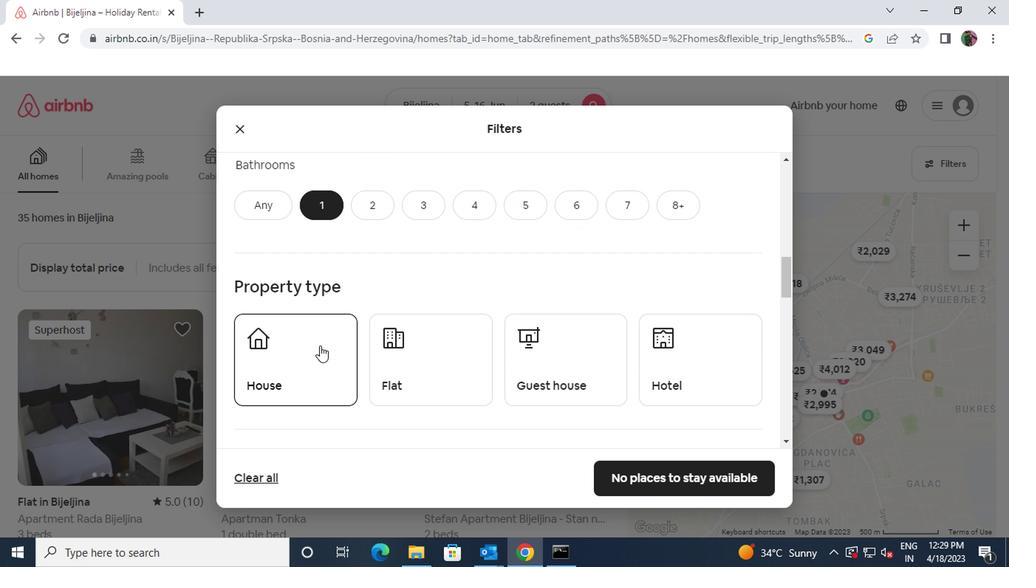 
Action: Mouse moved to (638, 310)
Screenshot: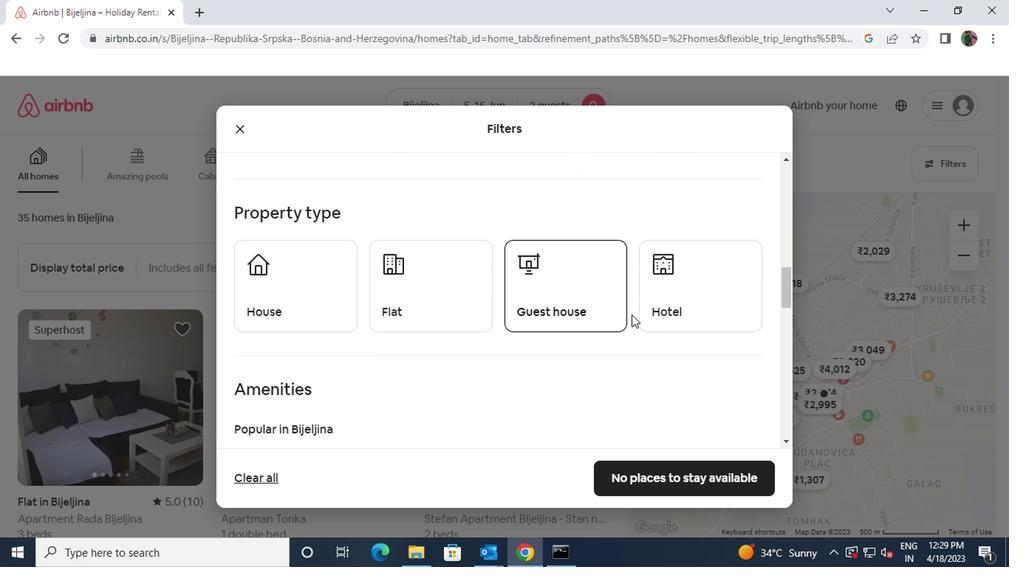 
Action: Mouse pressed left at (638, 310)
Screenshot: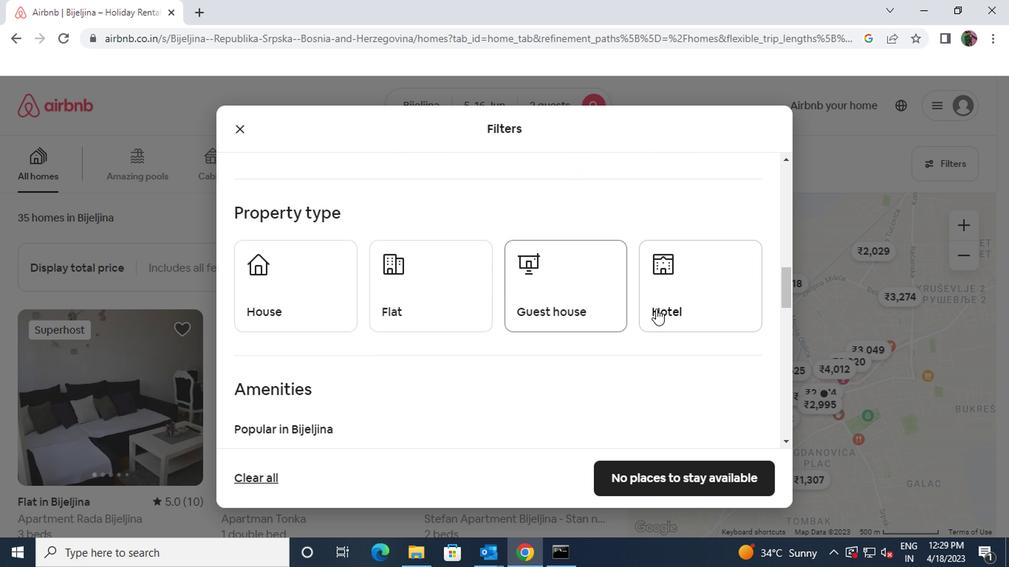 
Action: Mouse scrolled (638, 309) with delta (0, -1)
Screenshot: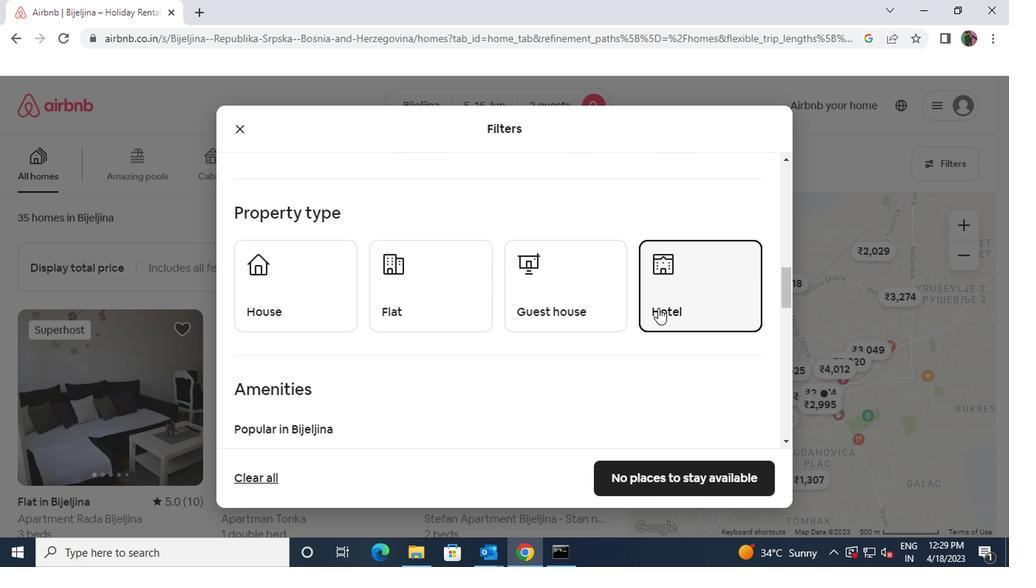 
Action: Mouse scrolled (638, 309) with delta (0, -1)
Screenshot: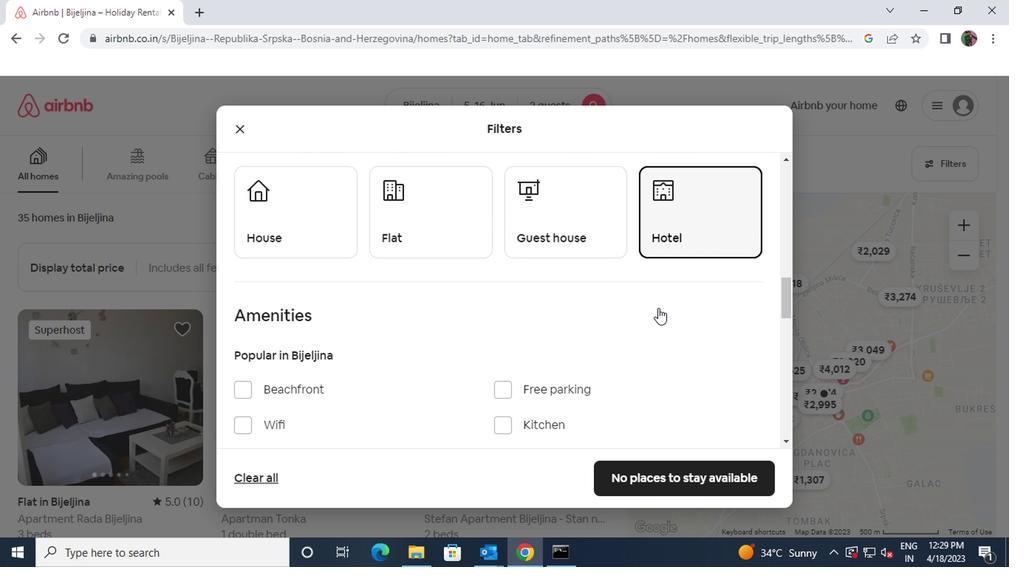 
Action: Mouse moved to (270, 415)
Screenshot: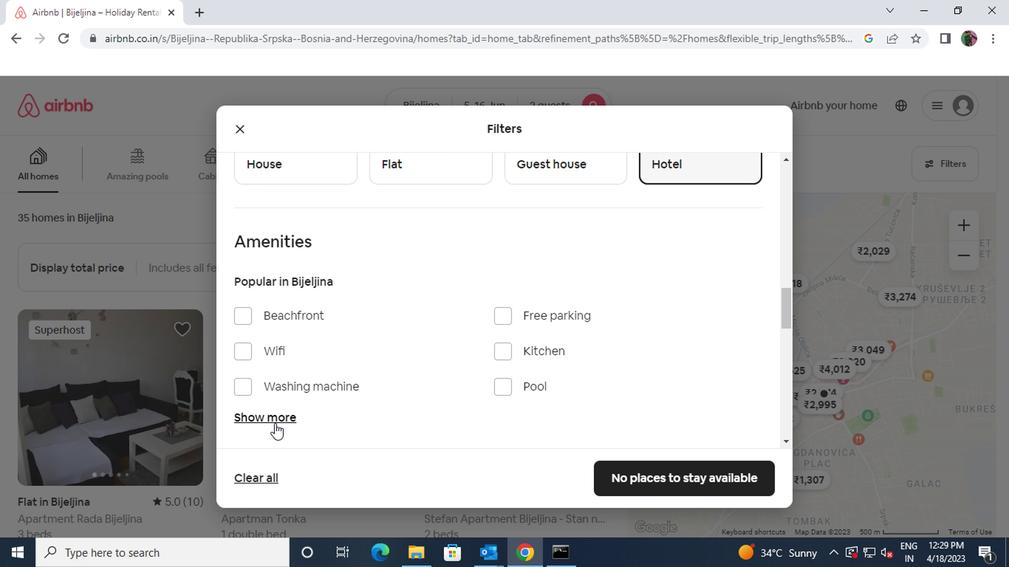 
Action: Mouse pressed left at (270, 415)
Screenshot: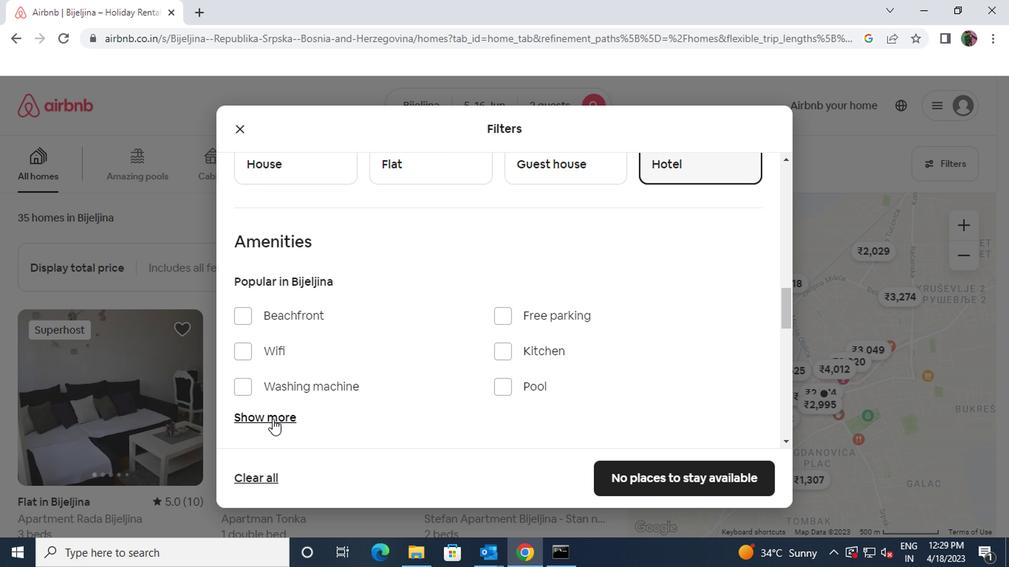 
Action: Mouse moved to (317, 407)
Screenshot: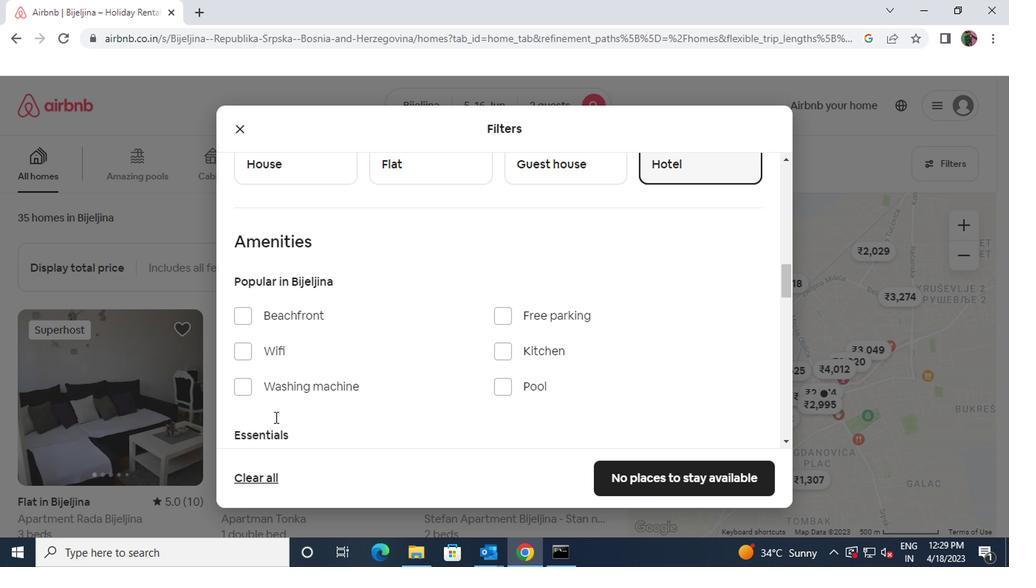 
Action: Mouse scrolled (317, 407) with delta (0, 0)
Screenshot: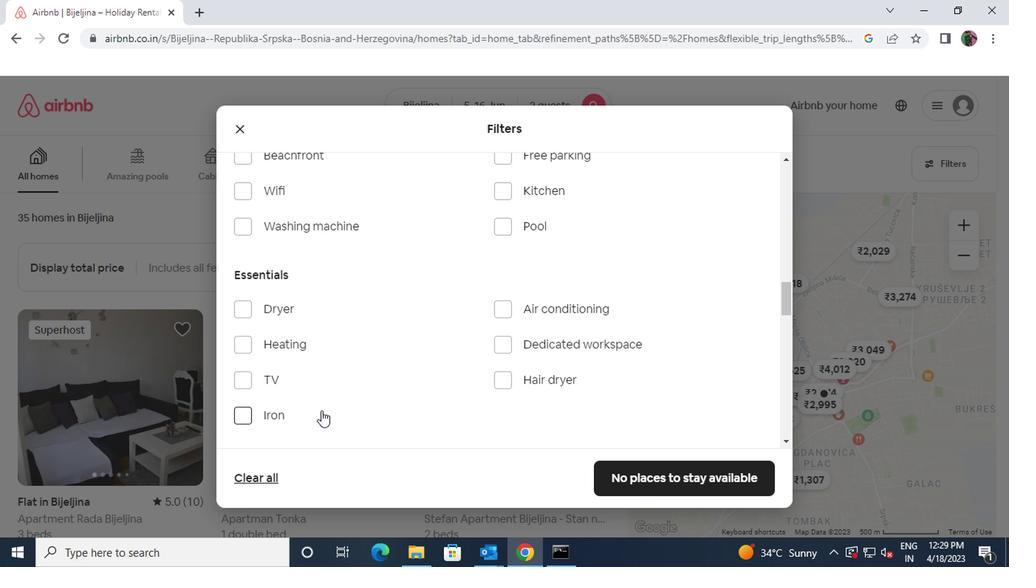 
Action: Mouse scrolled (317, 407) with delta (0, 0)
Screenshot: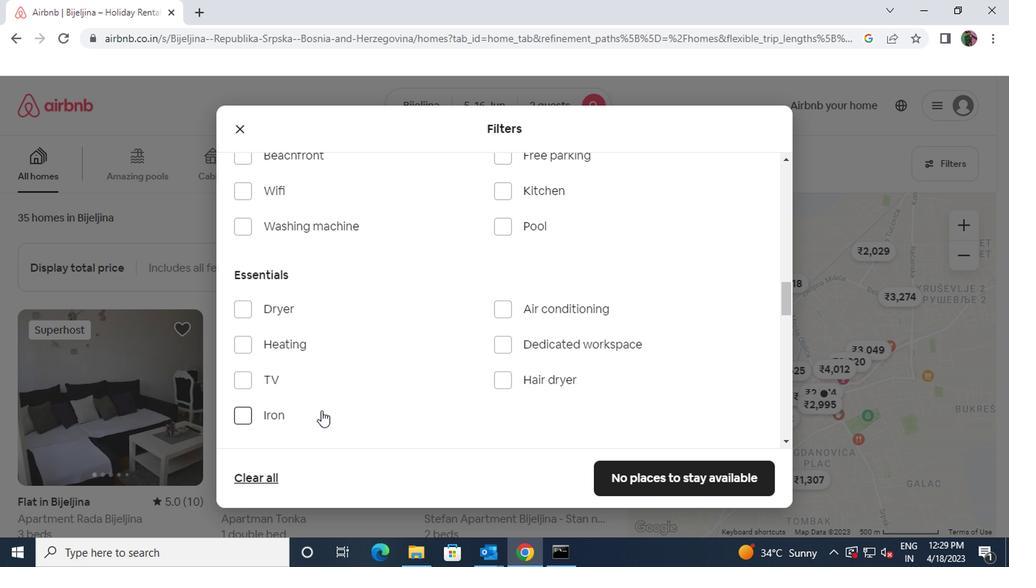 
Action: Mouse moved to (245, 198)
Screenshot: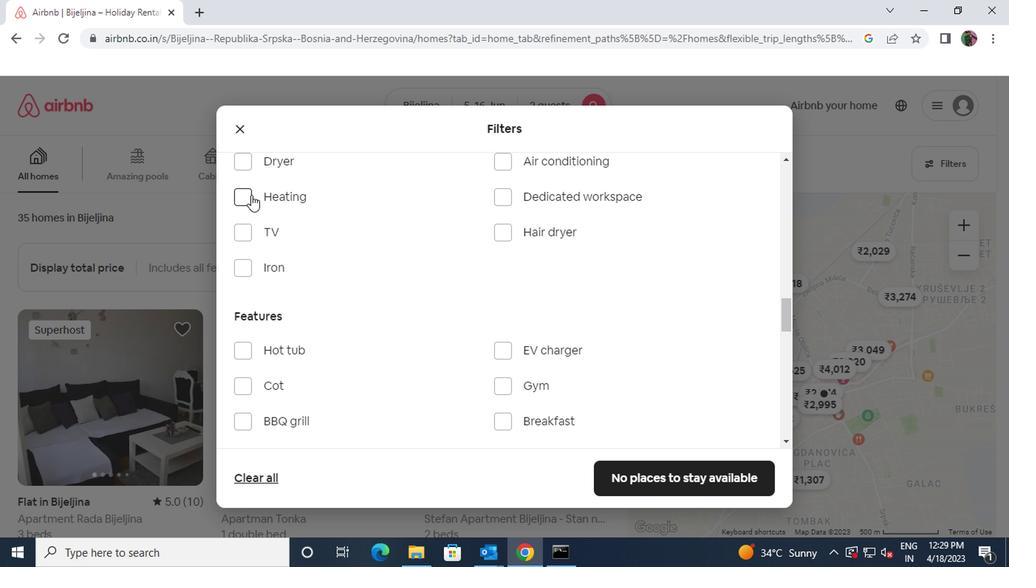 
Action: Mouse pressed left at (245, 198)
Screenshot: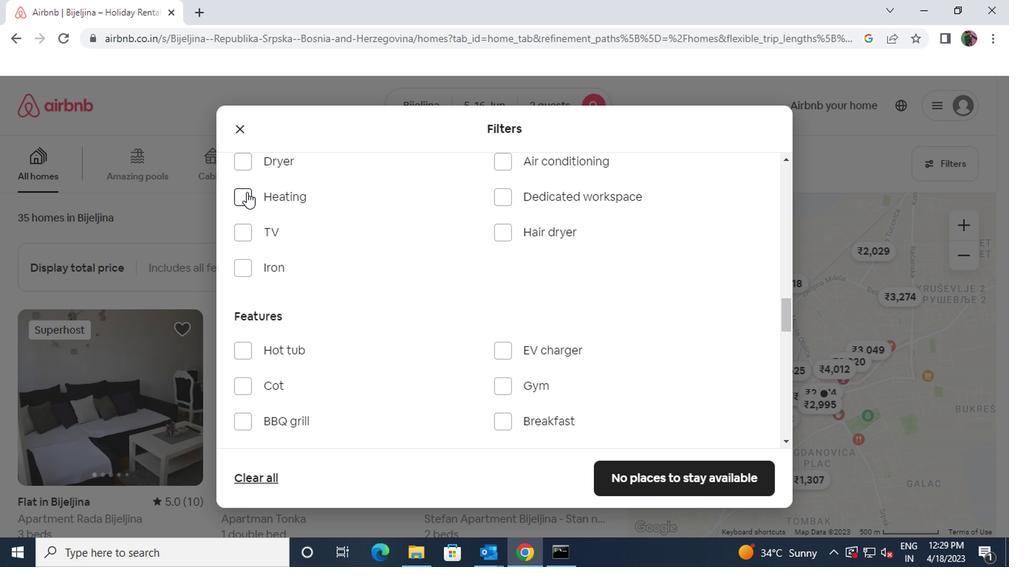 
Action: Mouse moved to (370, 335)
Screenshot: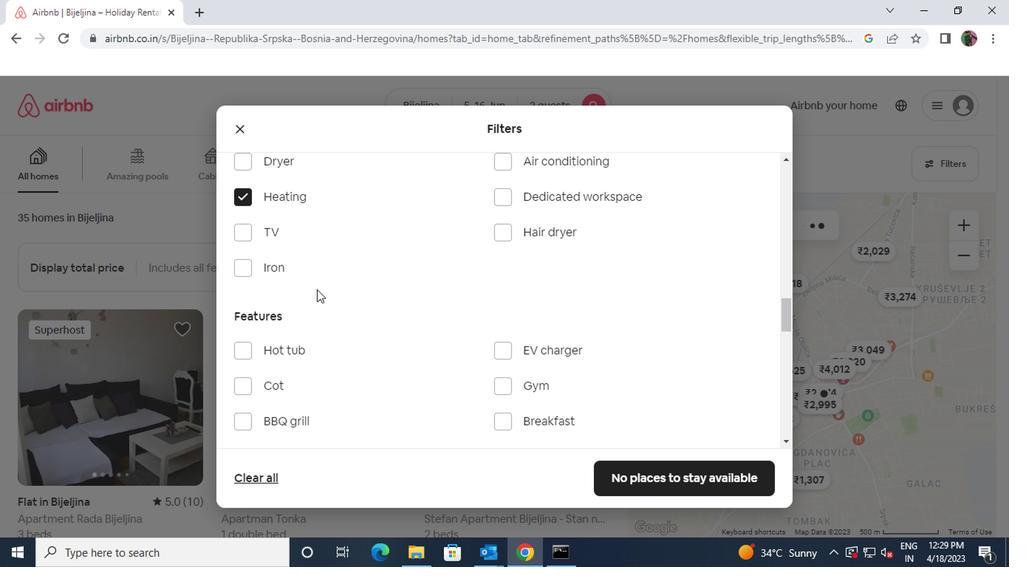 
Action: Mouse scrolled (370, 334) with delta (0, 0)
Screenshot: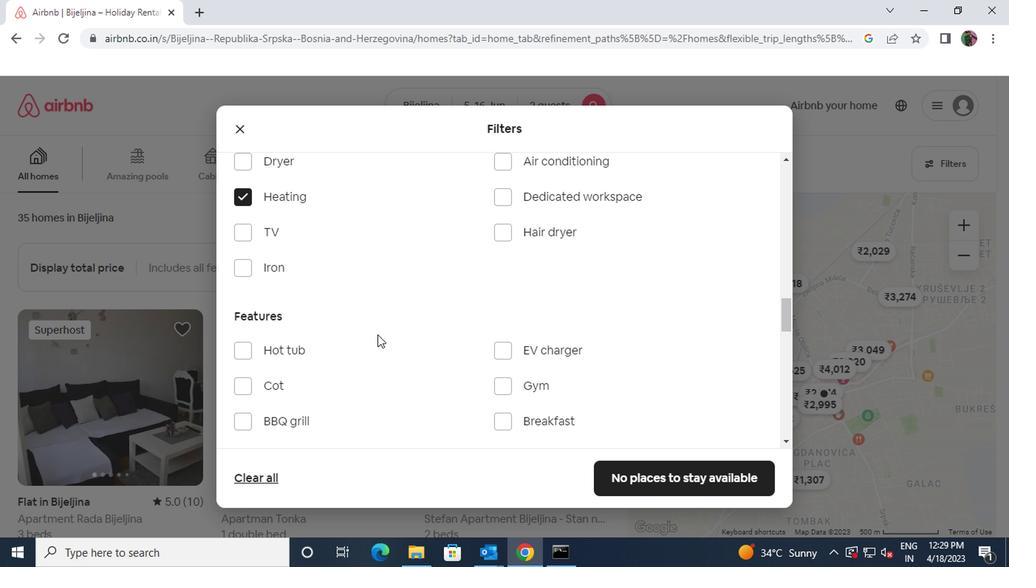 
Action: Mouse scrolled (370, 334) with delta (0, 0)
Screenshot: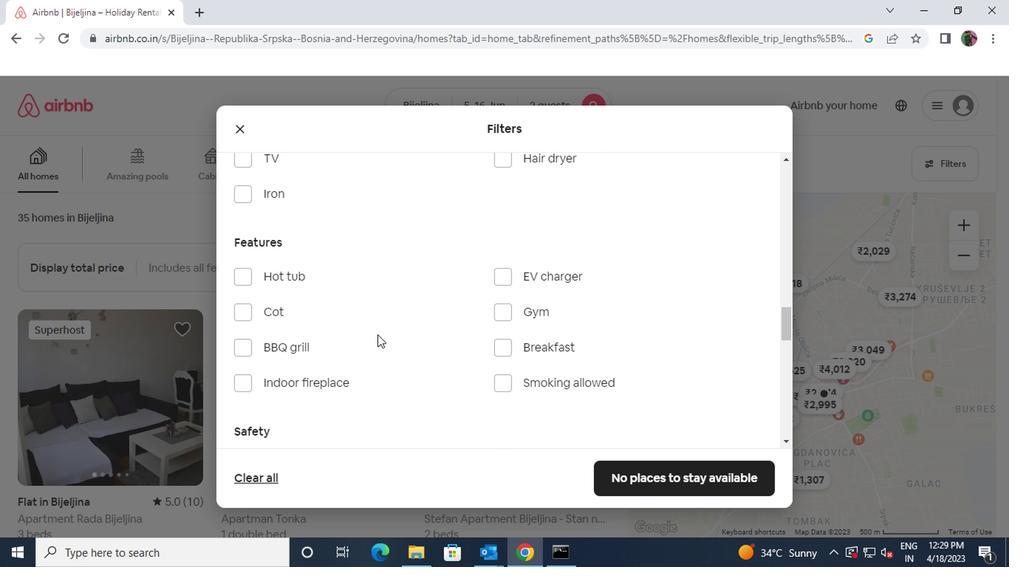 
Action: Mouse scrolled (370, 334) with delta (0, 0)
Screenshot: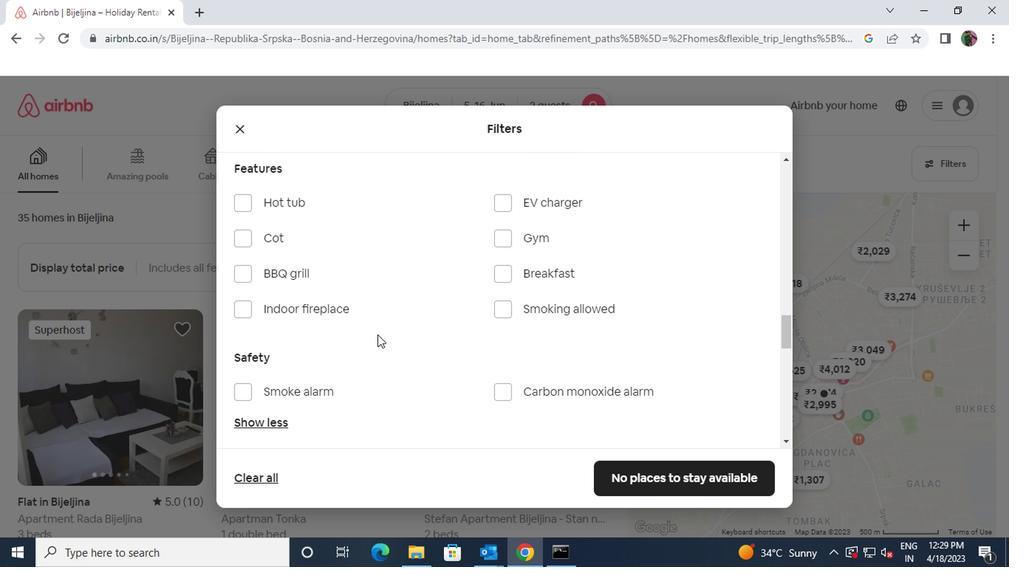 
Action: Mouse scrolled (370, 334) with delta (0, 0)
Screenshot: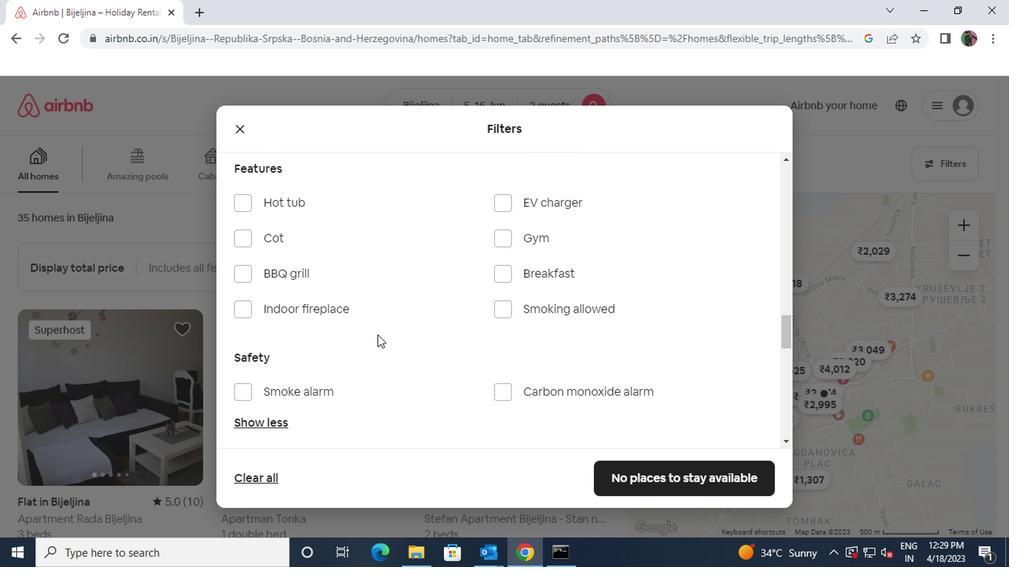 
Action: Mouse scrolled (370, 334) with delta (0, 0)
Screenshot: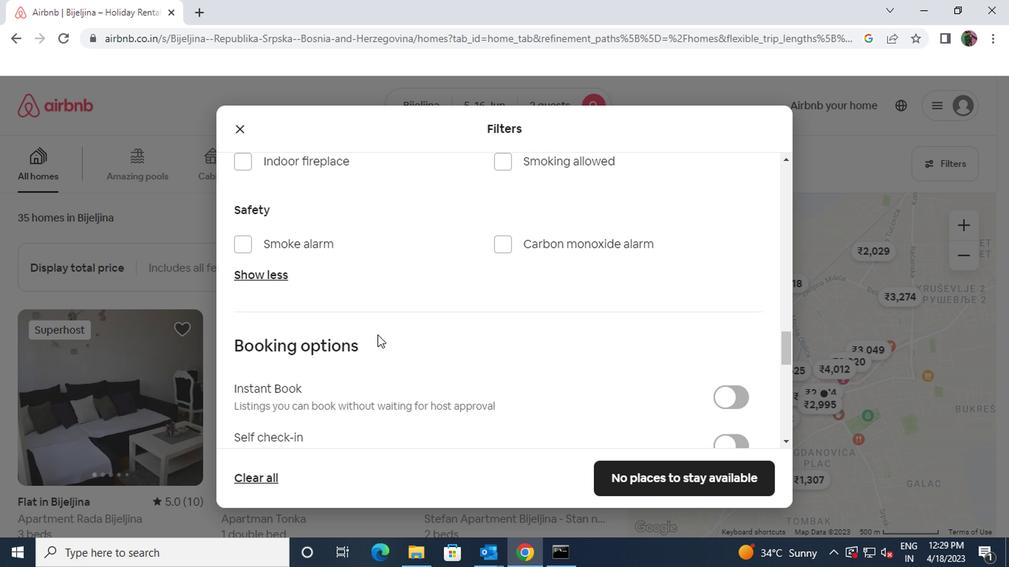 
Action: Mouse moved to (699, 374)
Screenshot: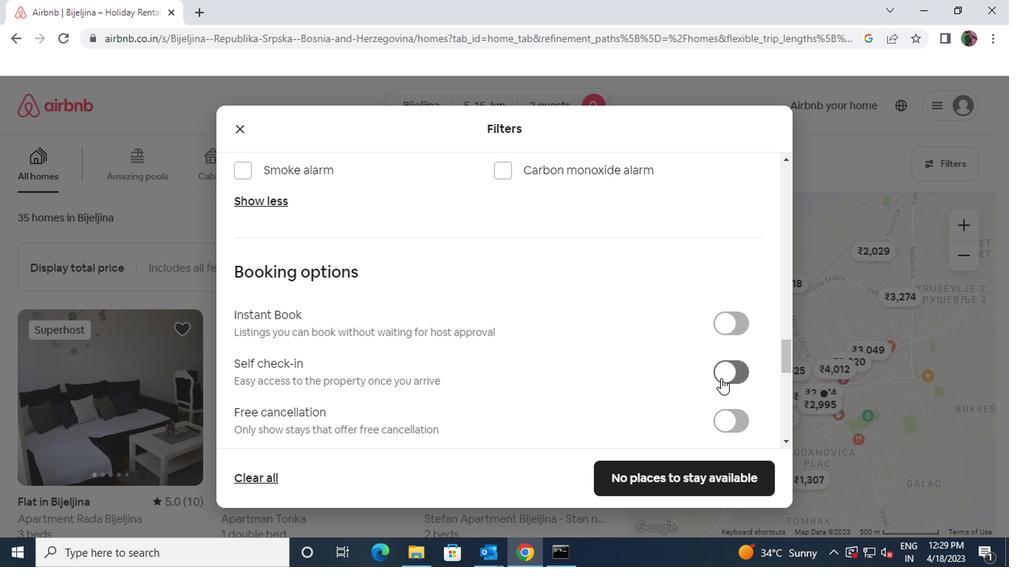 
Action: Mouse pressed left at (699, 374)
Screenshot: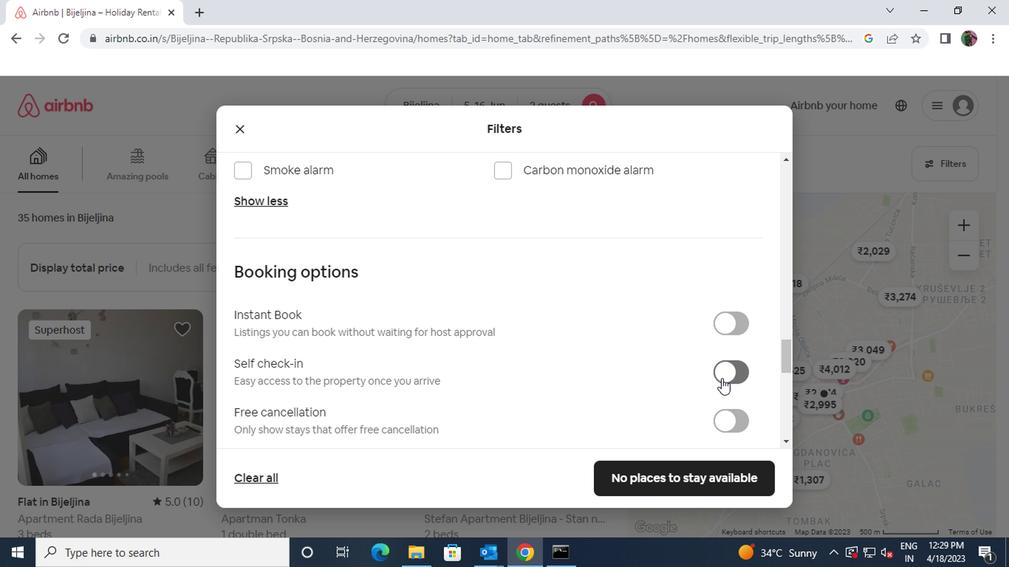 
Action: Mouse moved to (506, 380)
Screenshot: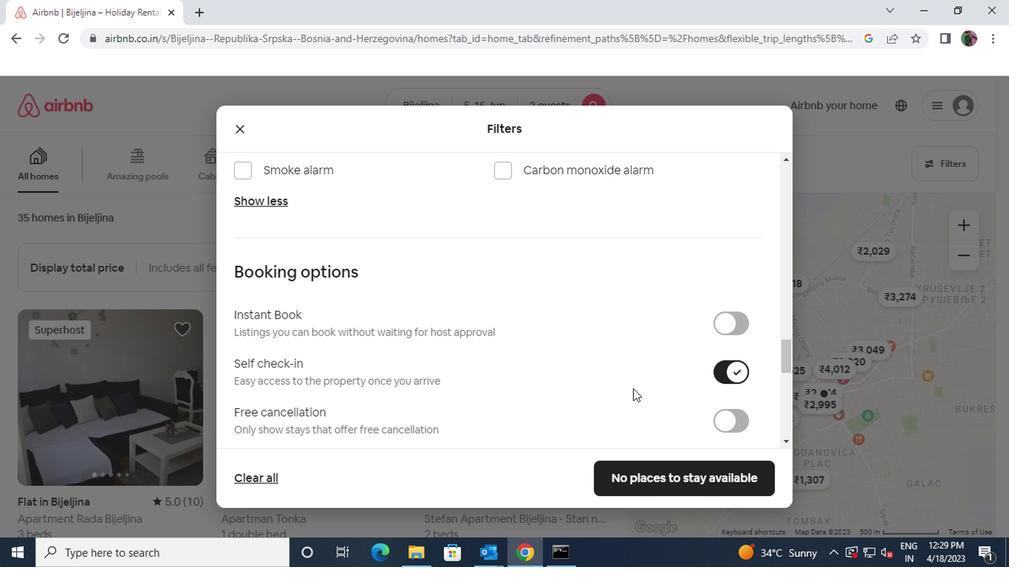 
Action: Mouse scrolled (506, 379) with delta (0, -1)
Screenshot: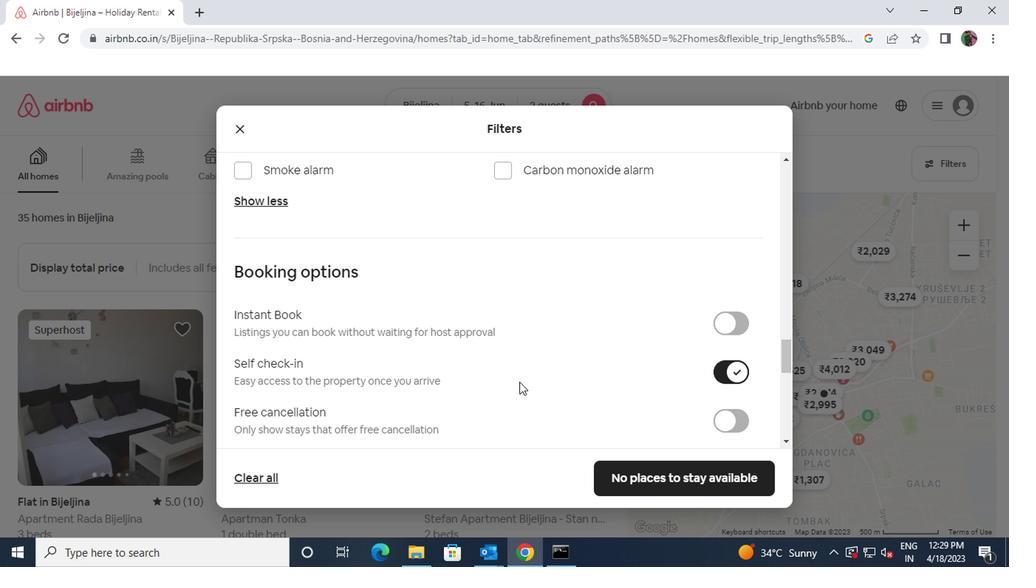 
Action: Mouse scrolled (506, 379) with delta (0, -1)
Screenshot: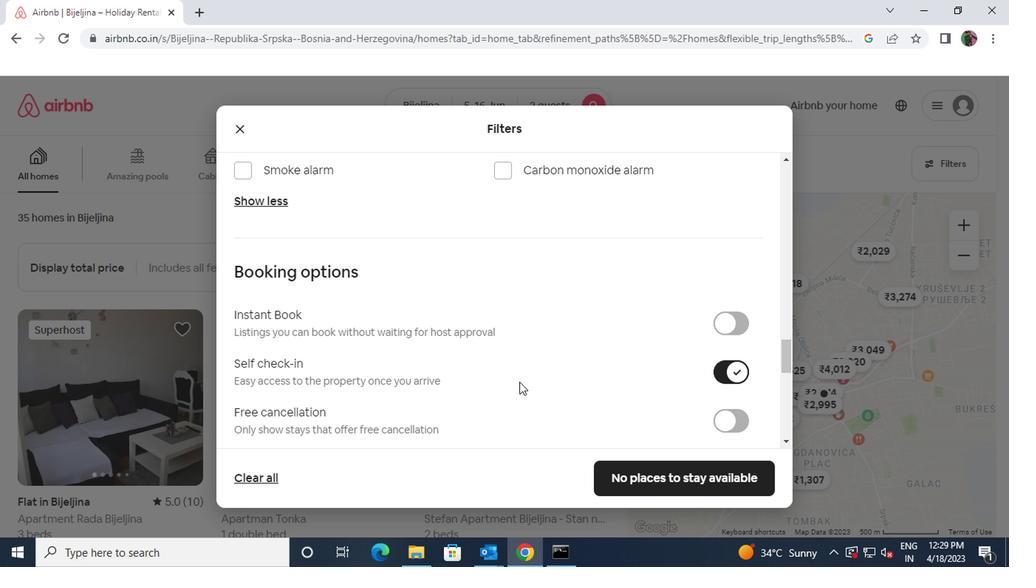 
Action: Mouse moved to (506, 378)
Screenshot: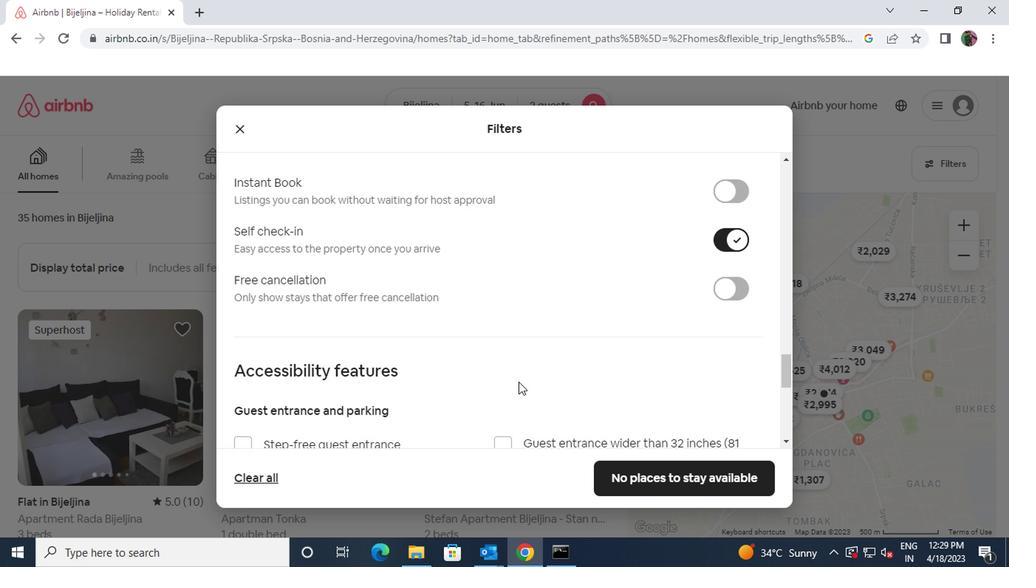 
Action: Mouse scrolled (506, 377) with delta (0, -1)
Screenshot: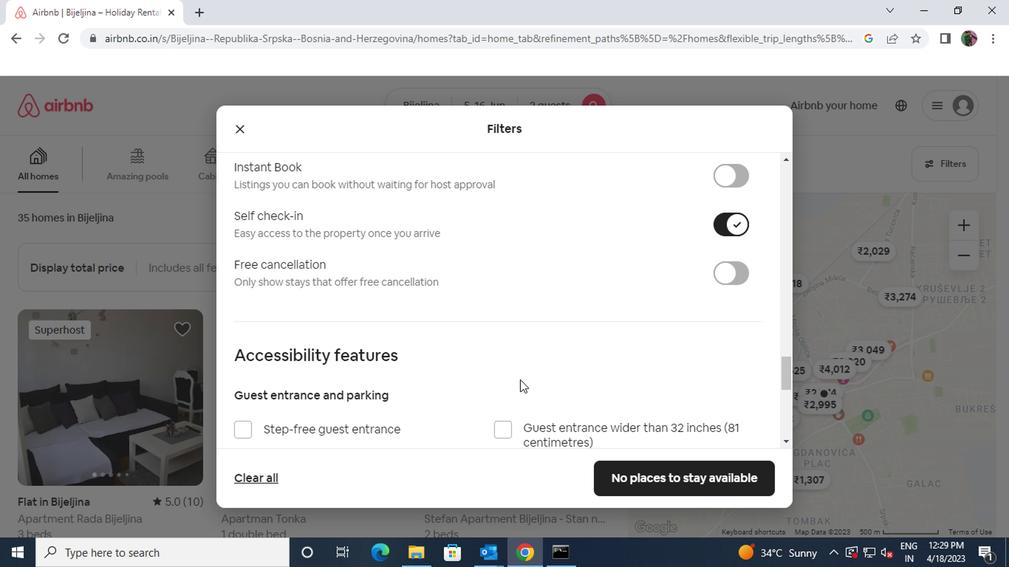 
Action: Mouse scrolled (506, 377) with delta (0, -1)
Screenshot: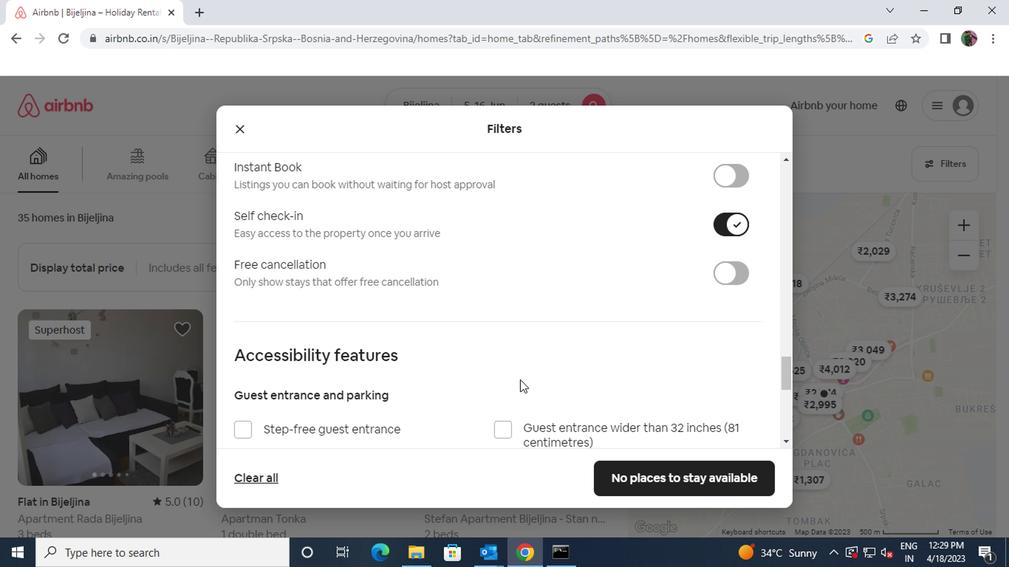 
Action: Mouse moved to (514, 367)
Screenshot: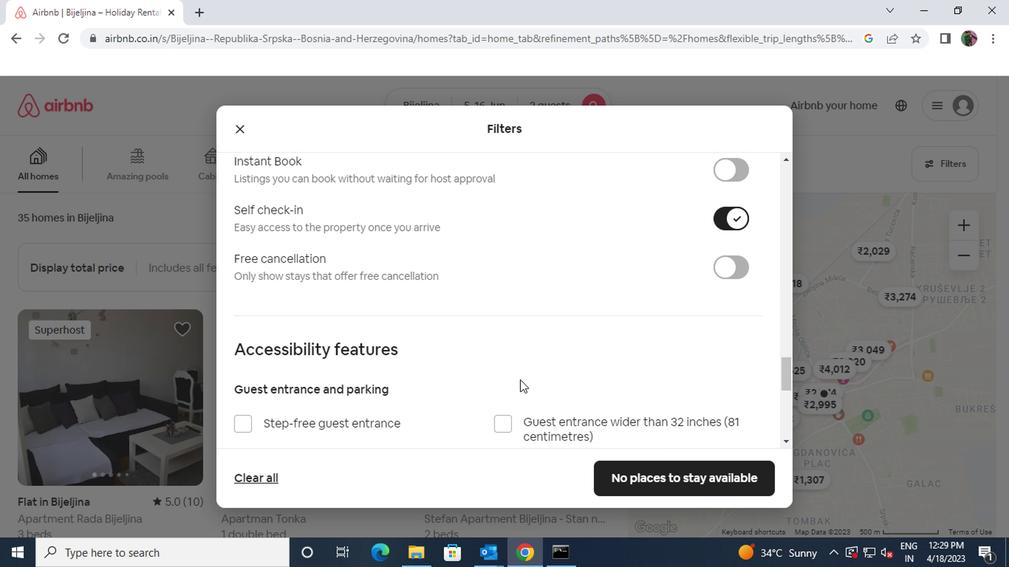 
Action: Mouse scrolled (514, 366) with delta (0, -1)
Screenshot: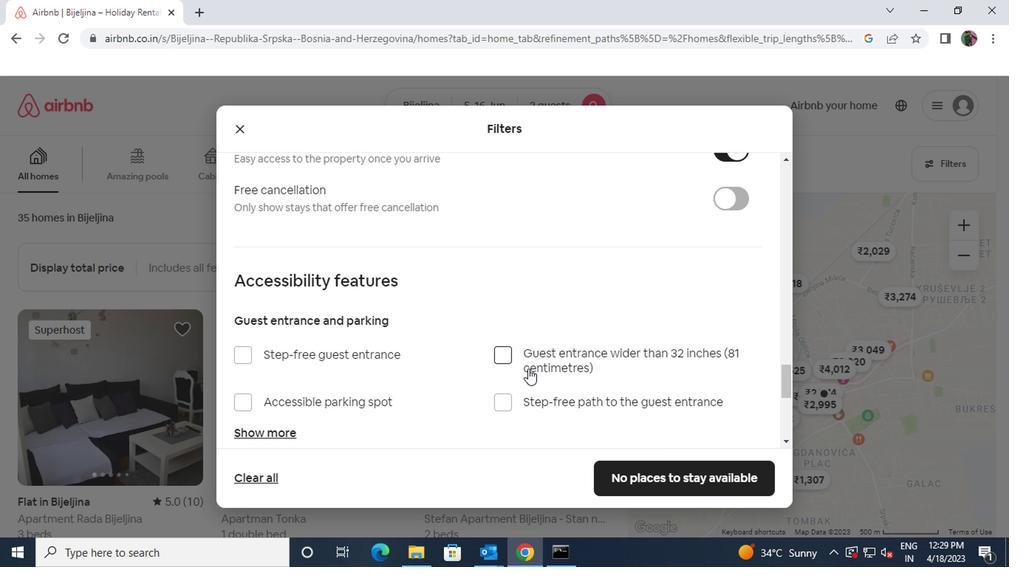 
Action: Mouse scrolled (514, 366) with delta (0, -1)
Screenshot: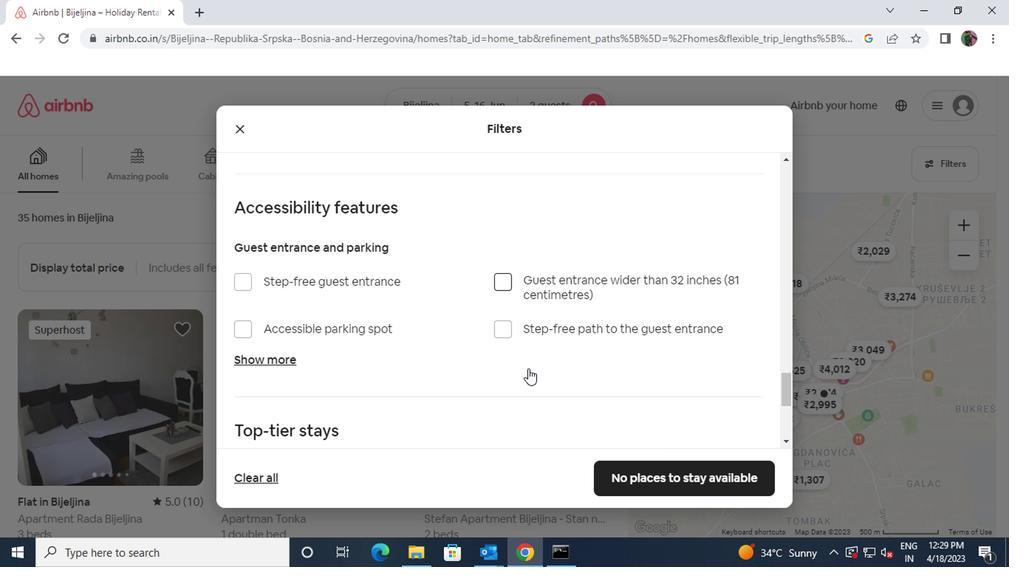 
Action: Mouse scrolled (514, 366) with delta (0, -1)
Screenshot: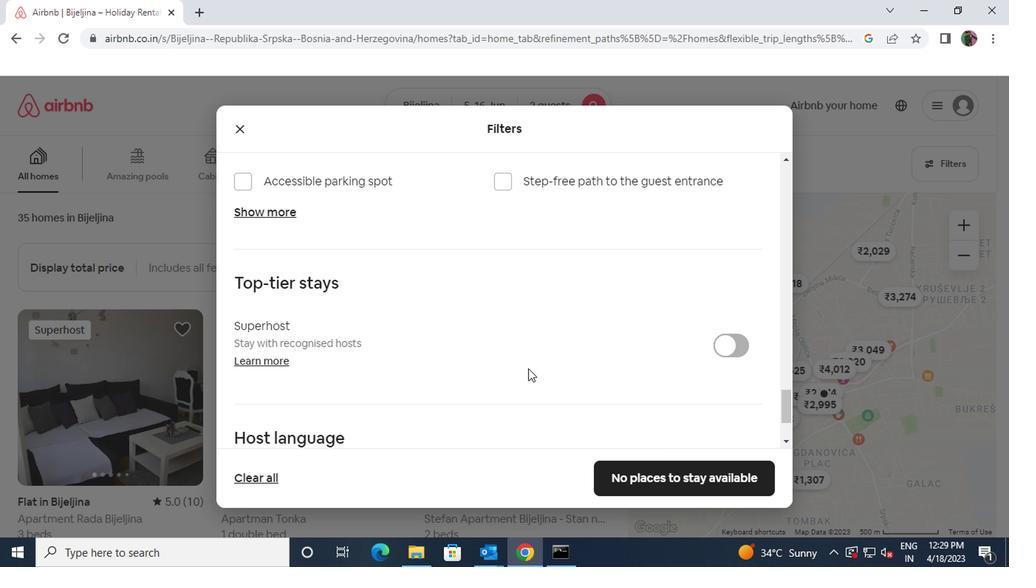 
Action: Mouse scrolled (514, 366) with delta (0, -1)
Screenshot: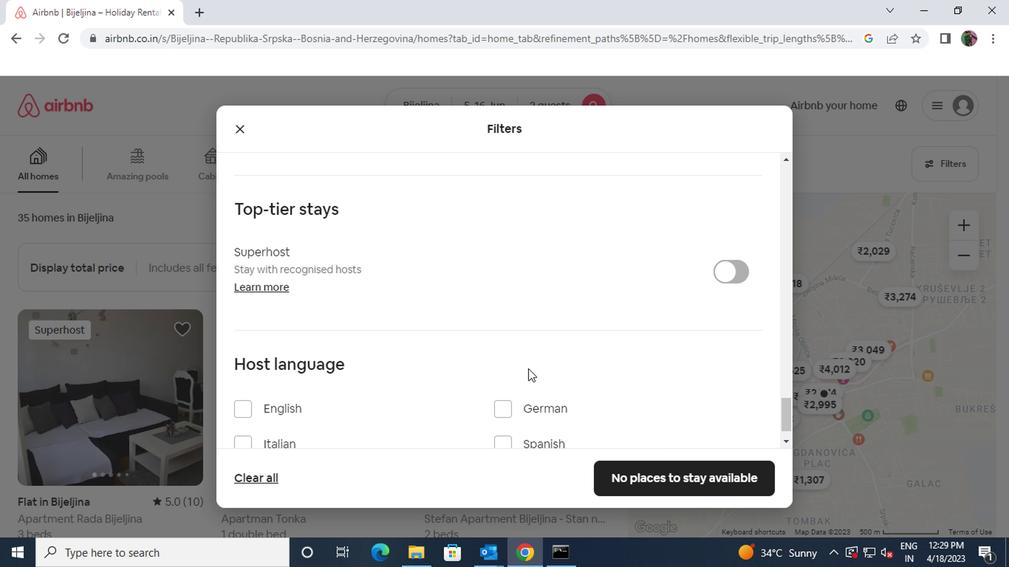 
Action: Mouse moved to (245, 364)
Screenshot: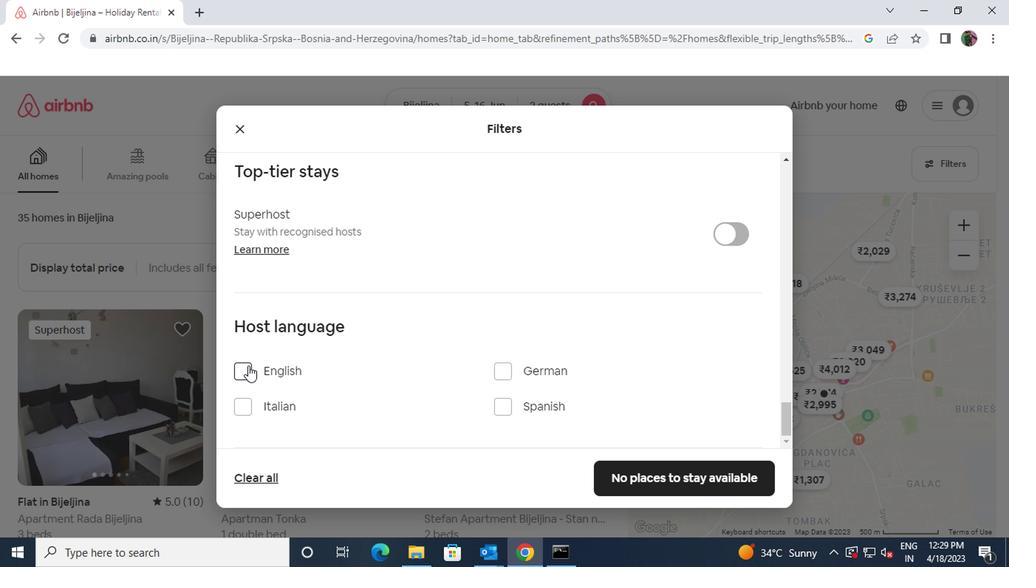 
Action: Mouse pressed left at (245, 364)
Screenshot: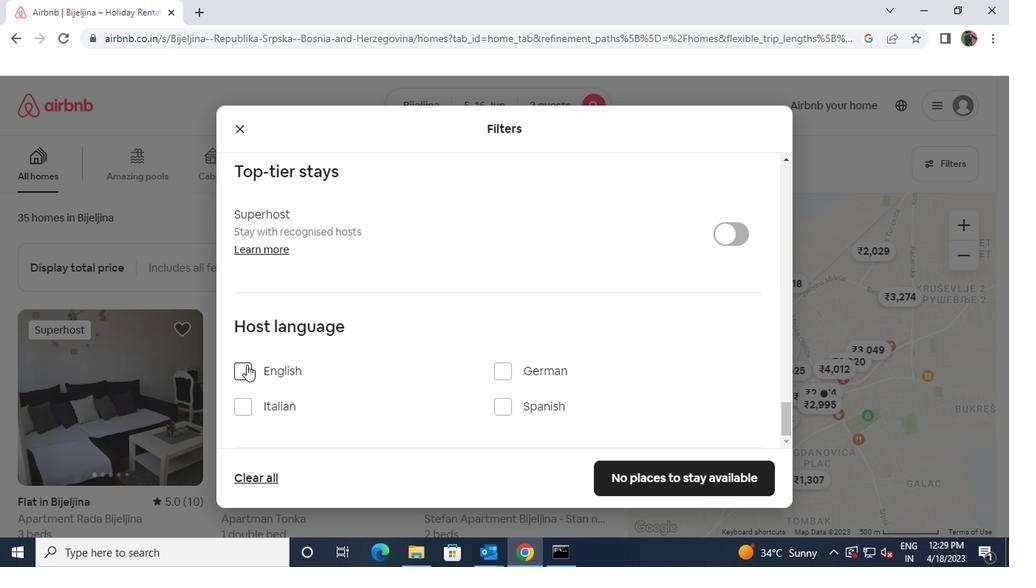 
Action: Mouse moved to (630, 464)
Screenshot: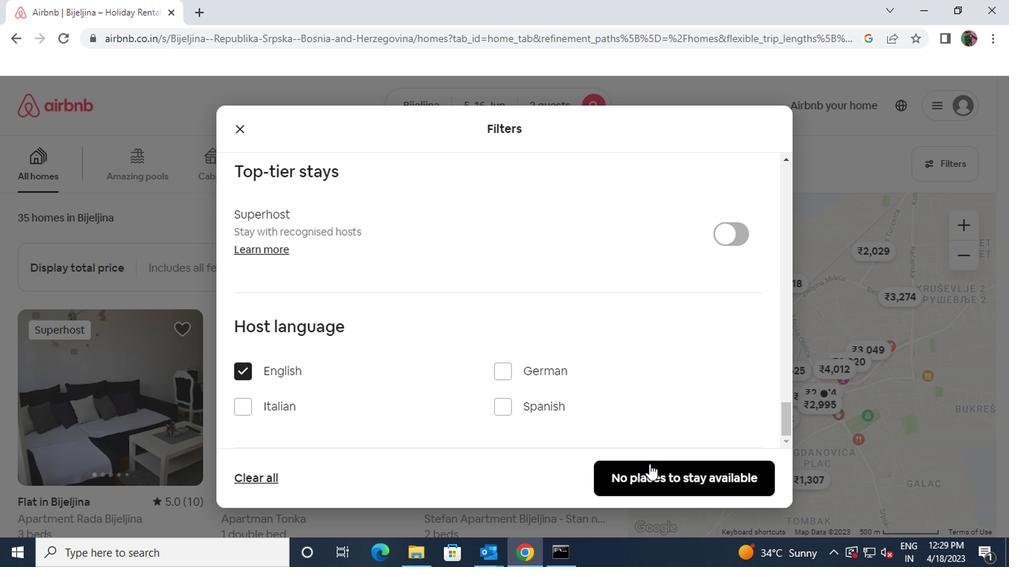
Action: Mouse pressed left at (630, 464)
Screenshot: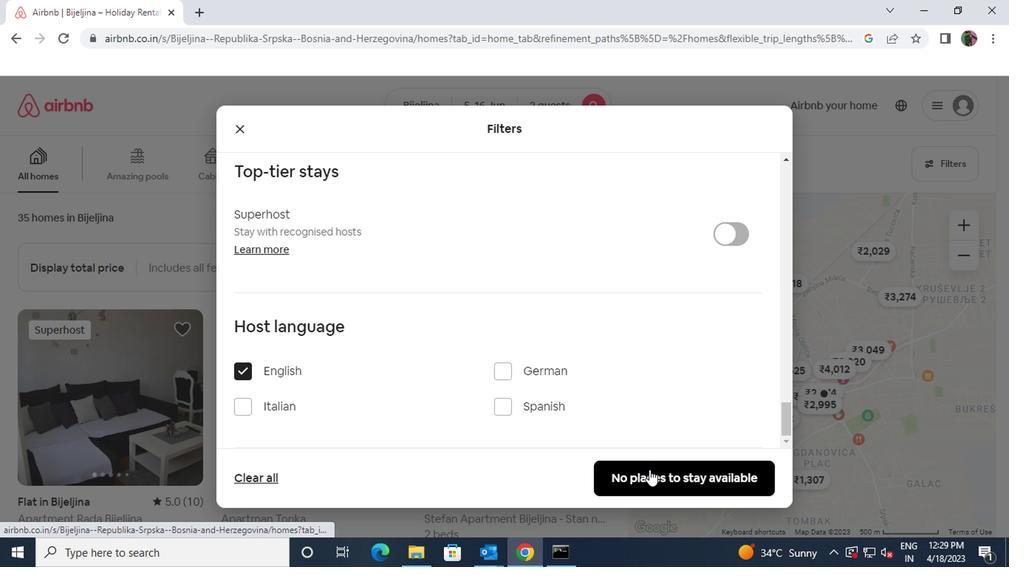 
